 Task: Open Card Shipping and Receiving Review in Board Customer Relationship Management Best Practices to Workspace E-commerce Platforms and add a team member Softage.3@softage.net, a label Orange, a checklist Product Launch, an attachment from Trello, a color Orange and finally, add a card description 'Research and develop new customer service strategy' and a comment 'Given the potential impact of this task on our company brand identity, let us ensure that we approach it with a focus on consistency and alignment.'. Add a start date 'Jan 07, 1900' with a due date 'Jan 14, 1900'
Action: Mouse moved to (88, 267)
Screenshot: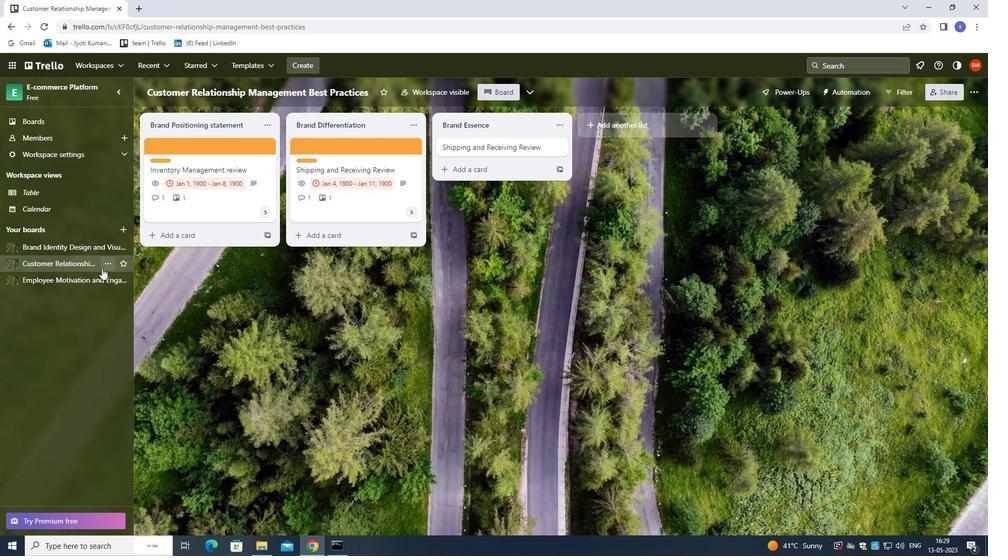 
Action: Mouse pressed left at (88, 267)
Screenshot: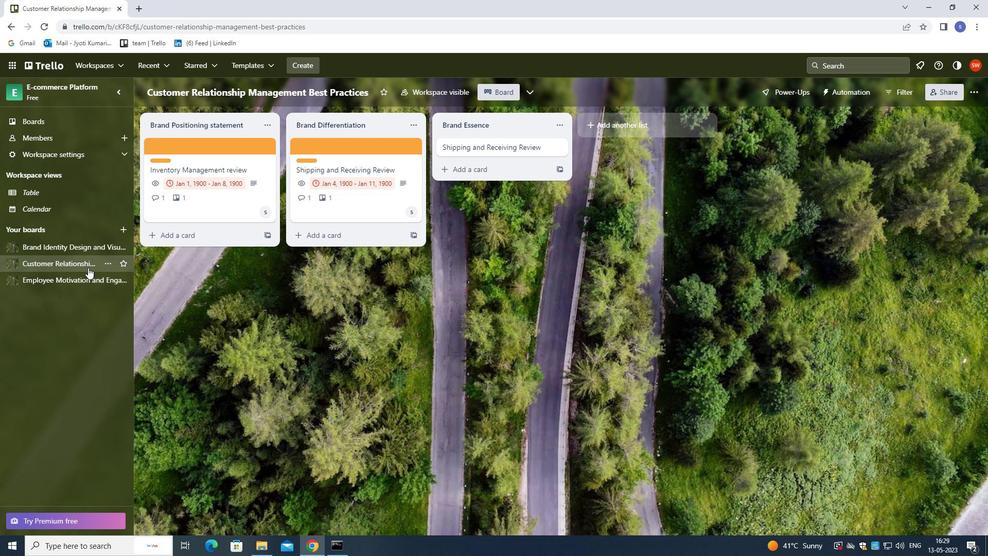 
Action: Mouse moved to (517, 149)
Screenshot: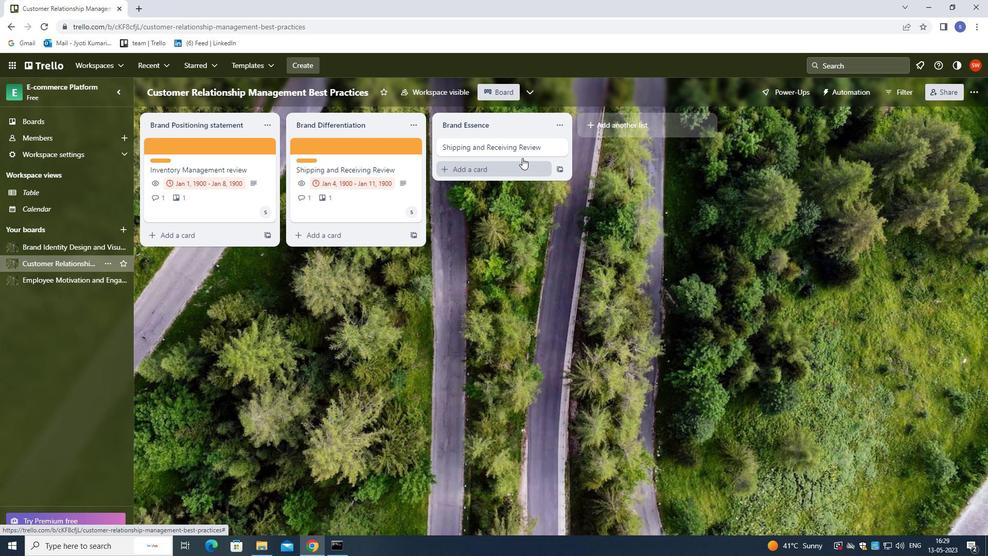 
Action: Mouse pressed left at (517, 149)
Screenshot: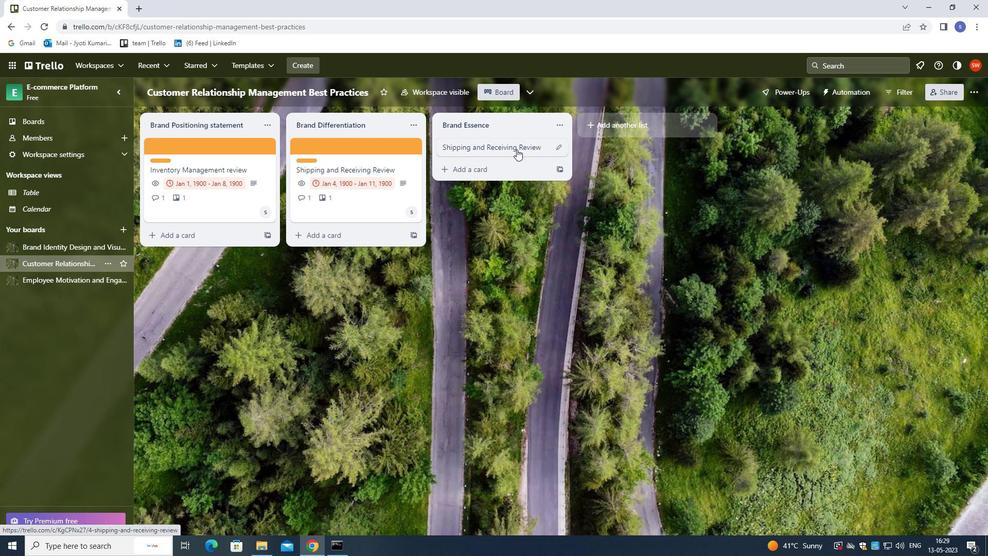 
Action: Mouse moved to (645, 181)
Screenshot: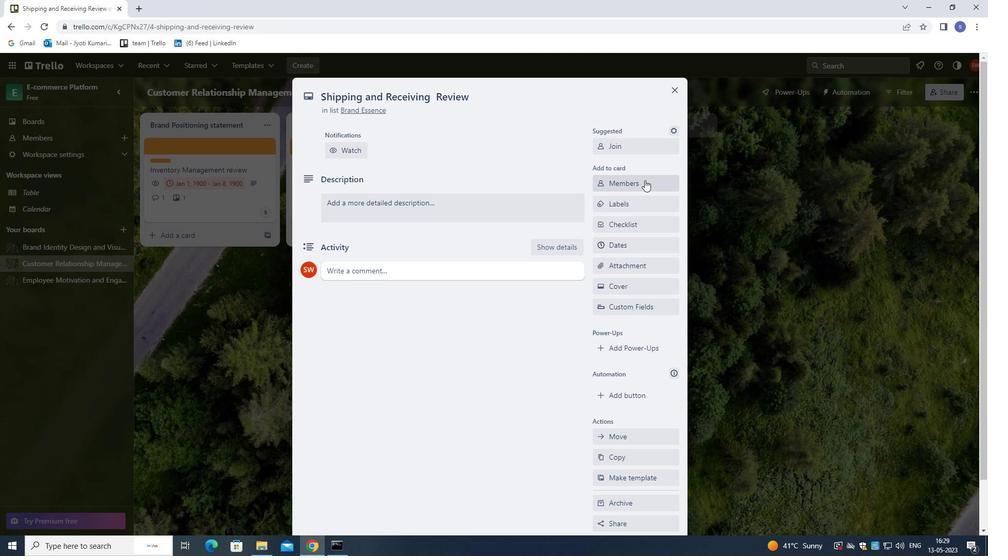 
Action: Mouse pressed left at (645, 181)
Screenshot: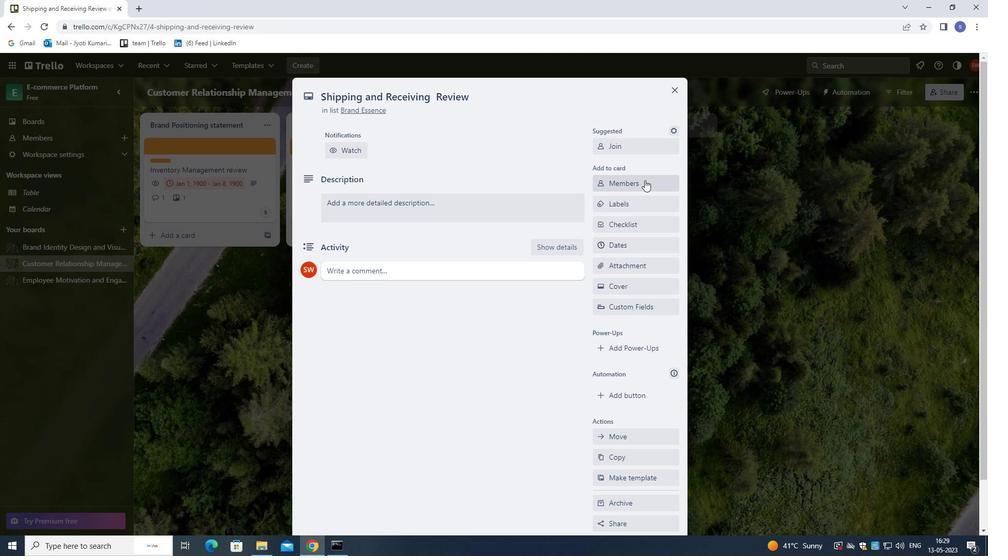 
Action: Mouse moved to (490, 163)
Screenshot: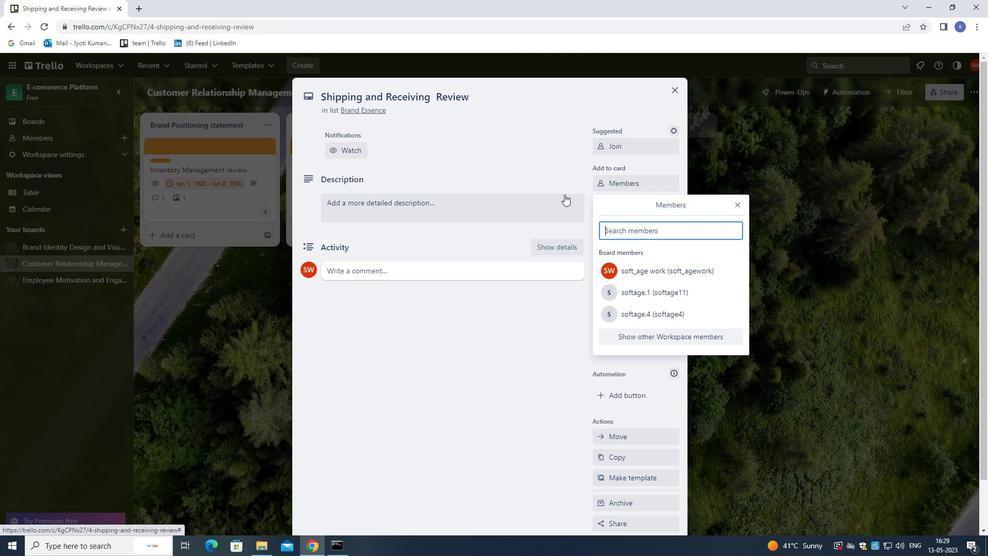 
Action: Key pressed softage3<Key.backspace>.3<Key.shift>@SOFTAGE.NET
Screenshot: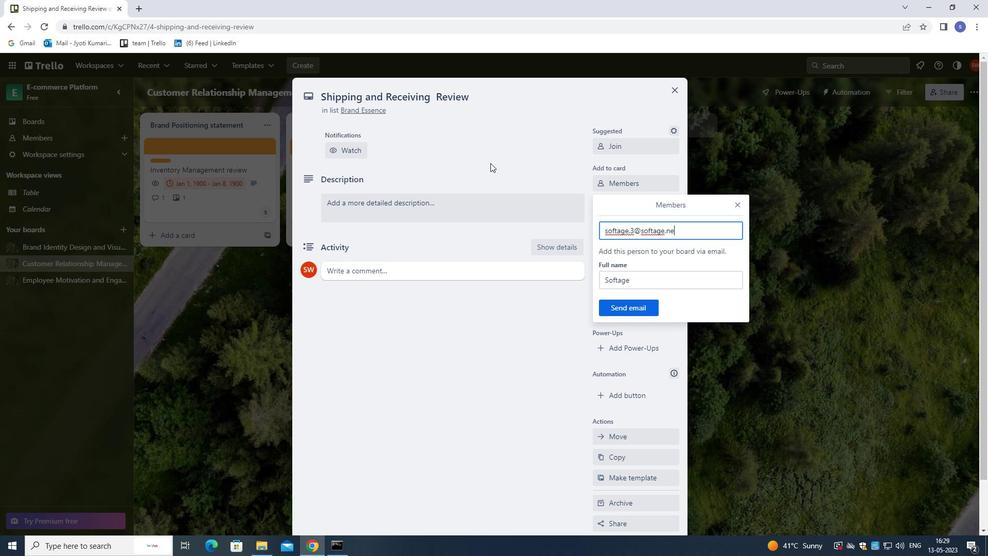 
Action: Mouse moved to (621, 306)
Screenshot: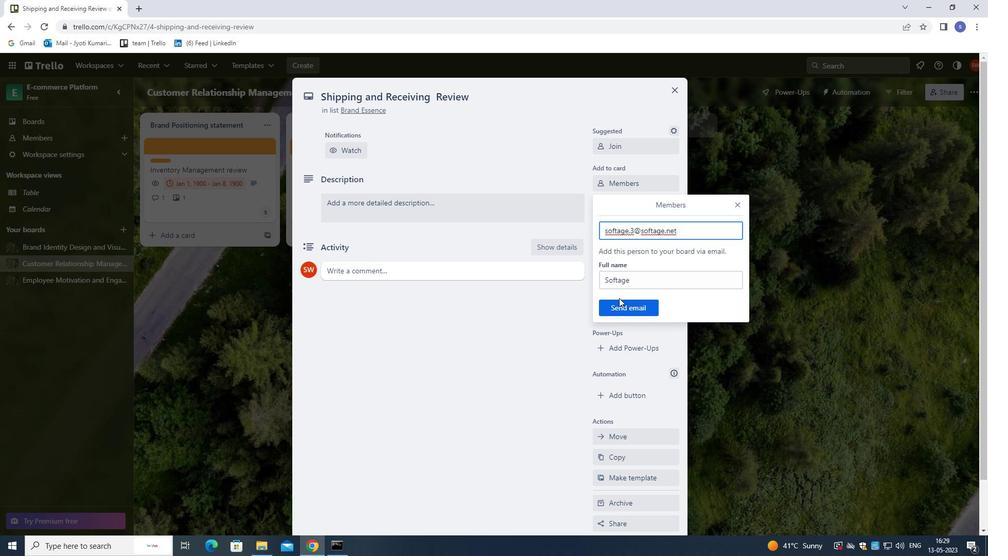 
Action: Mouse pressed left at (621, 306)
Screenshot: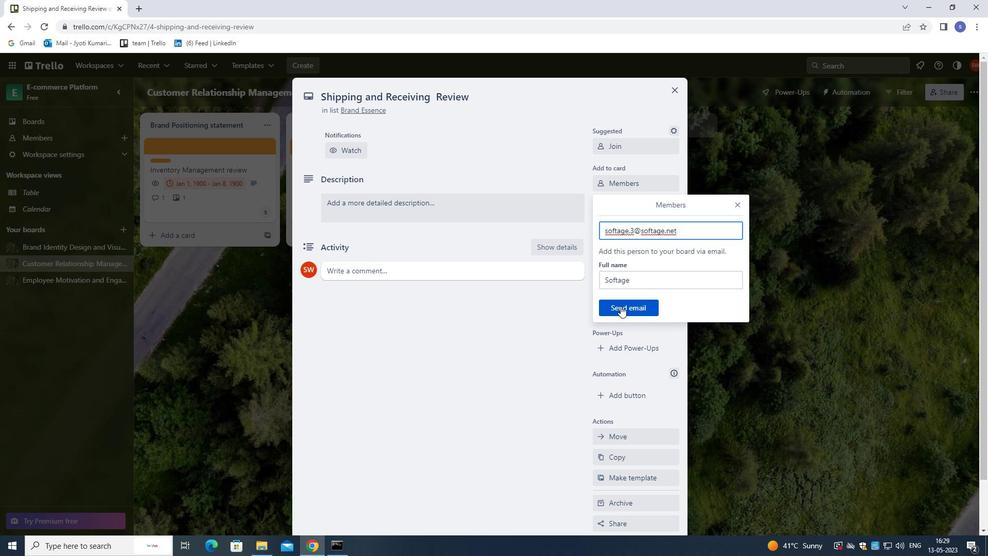 
Action: Mouse moved to (624, 204)
Screenshot: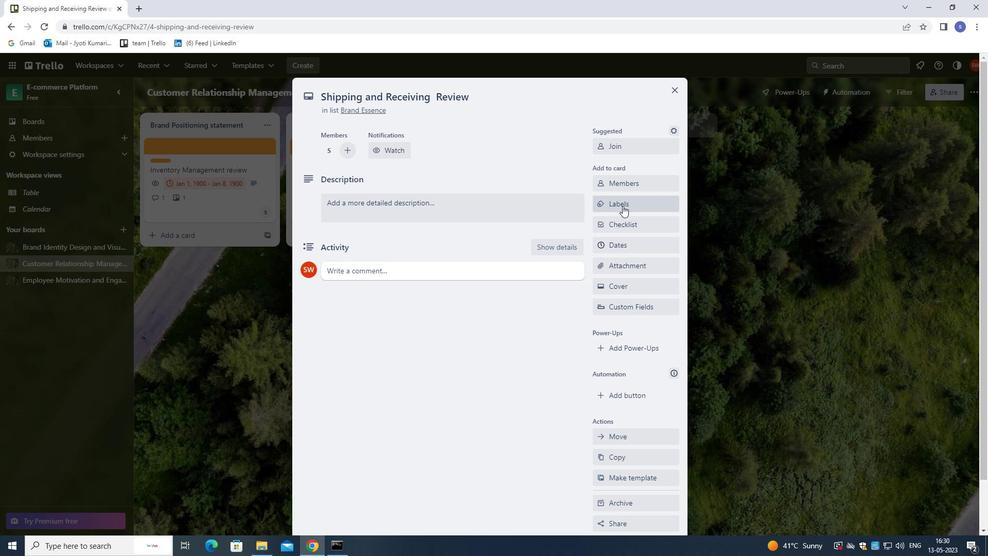 
Action: Mouse pressed left at (624, 204)
Screenshot: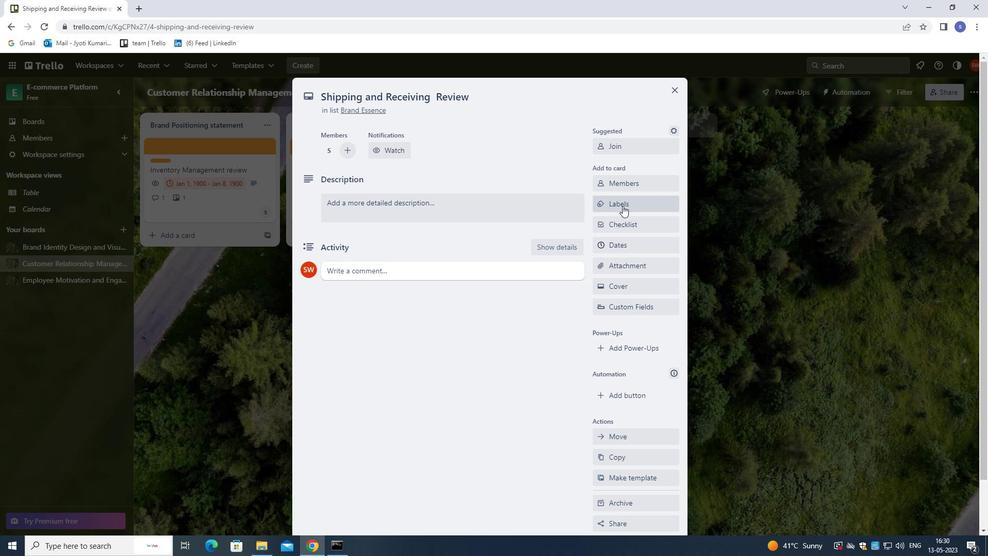 
Action: Mouse moved to (624, 203)
Screenshot: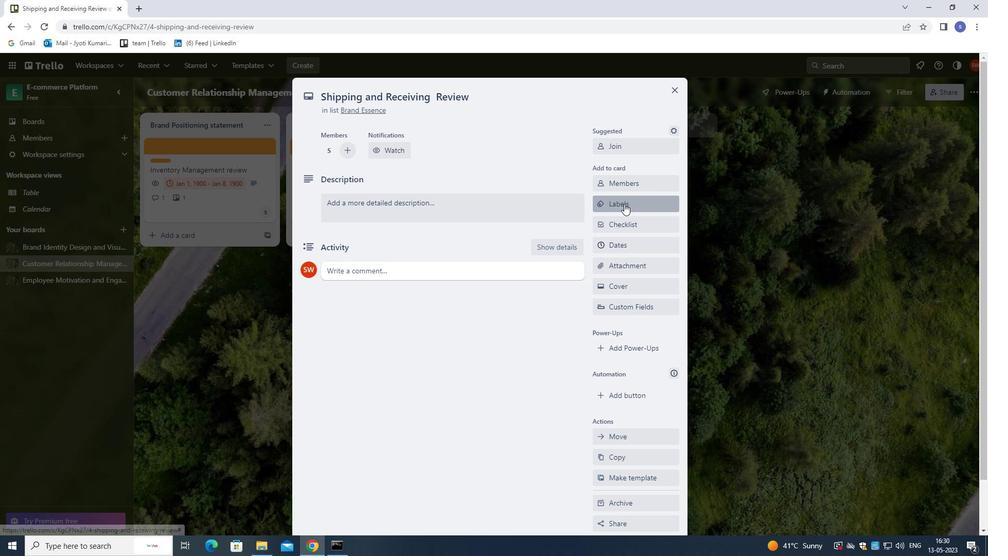 
Action: Key pressed Y
Screenshot: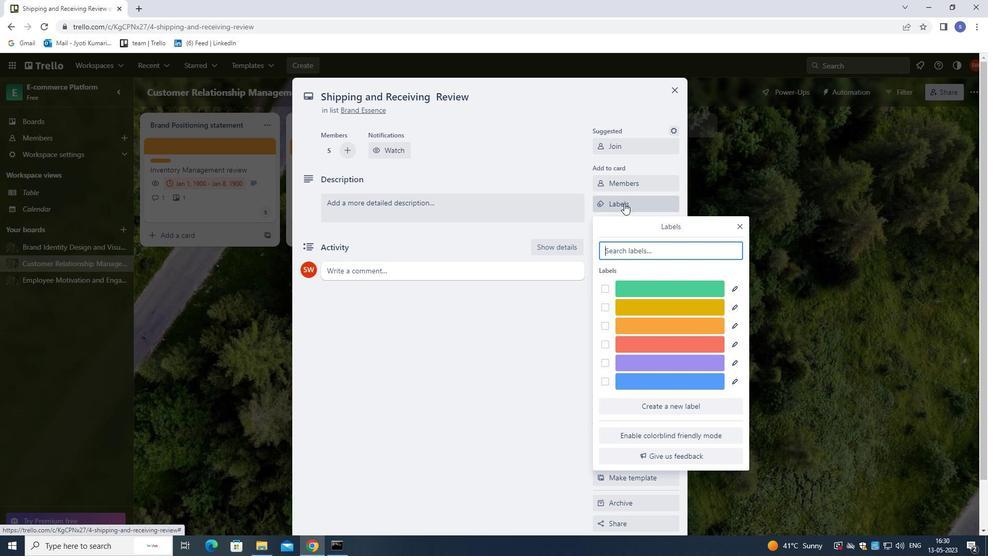 
Action: Mouse moved to (642, 288)
Screenshot: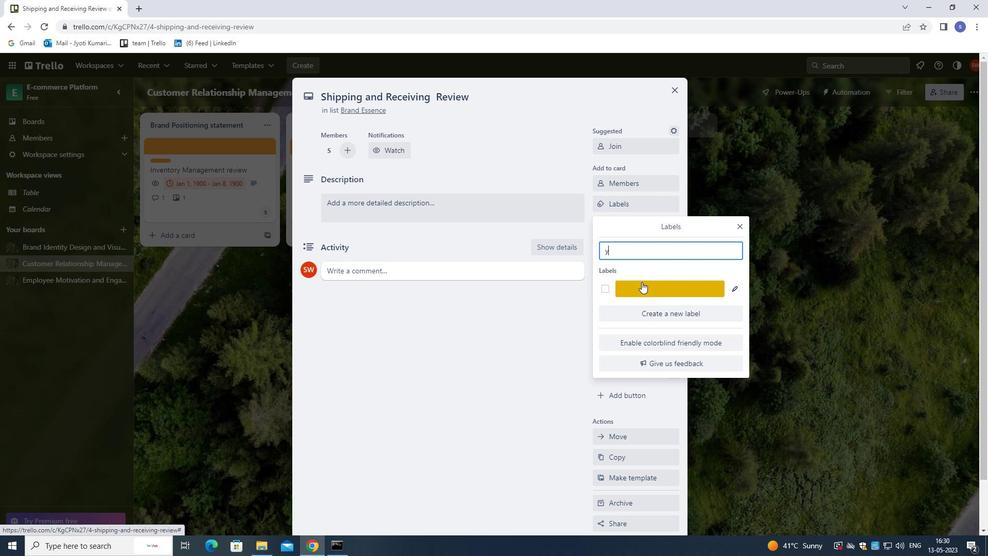 
Action: Mouse pressed left at (642, 288)
Screenshot: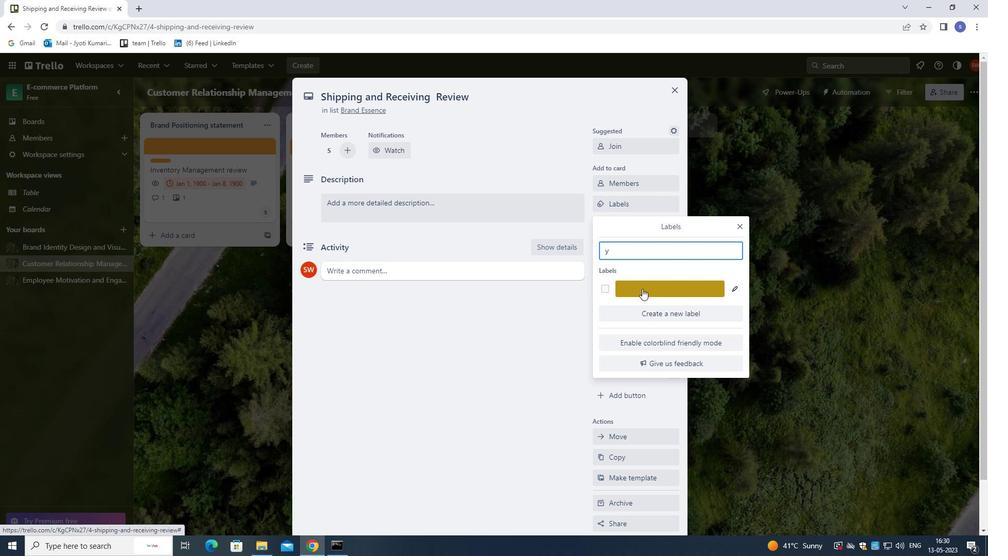 
Action: Mouse moved to (738, 226)
Screenshot: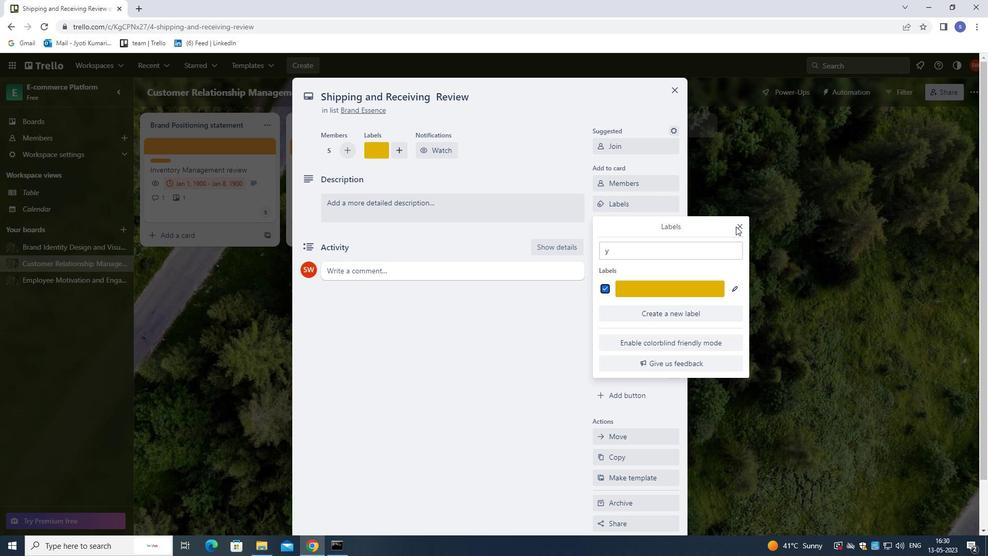 
Action: Mouse pressed left at (738, 226)
Screenshot: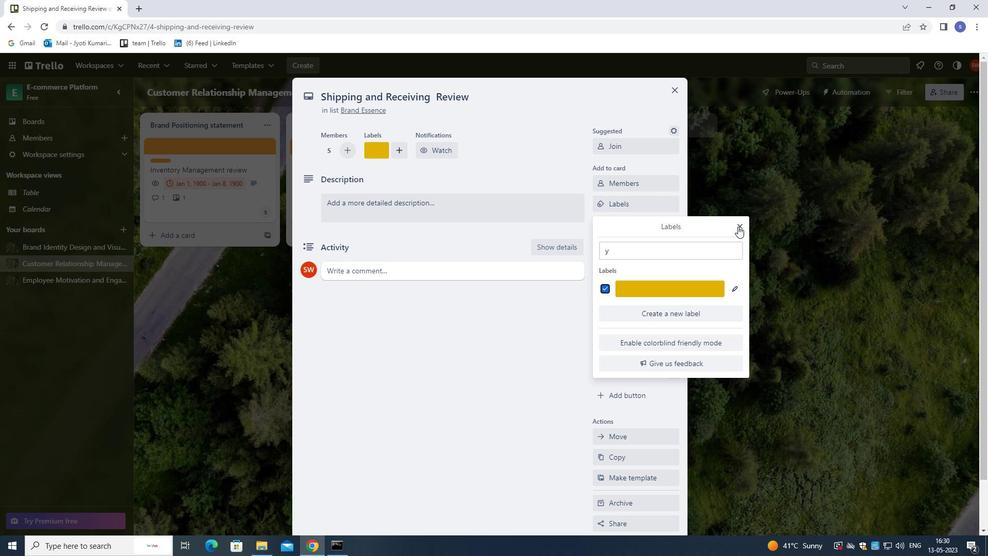 
Action: Mouse moved to (647, 226)
Screenshot: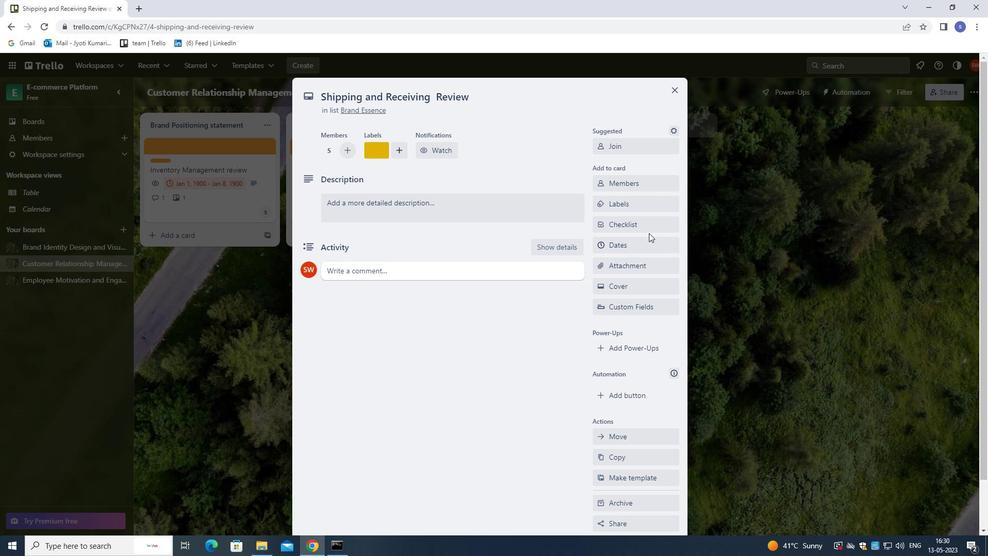
Action: Mouse pressed left at (647, 226)
Screenshot: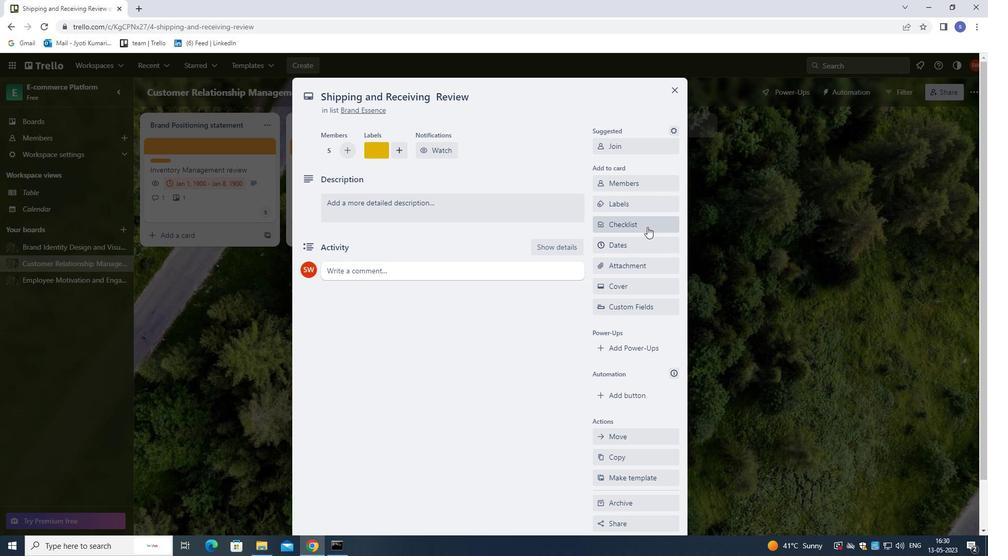 
Action: Mouse moved to (589, 207)
Screenshot: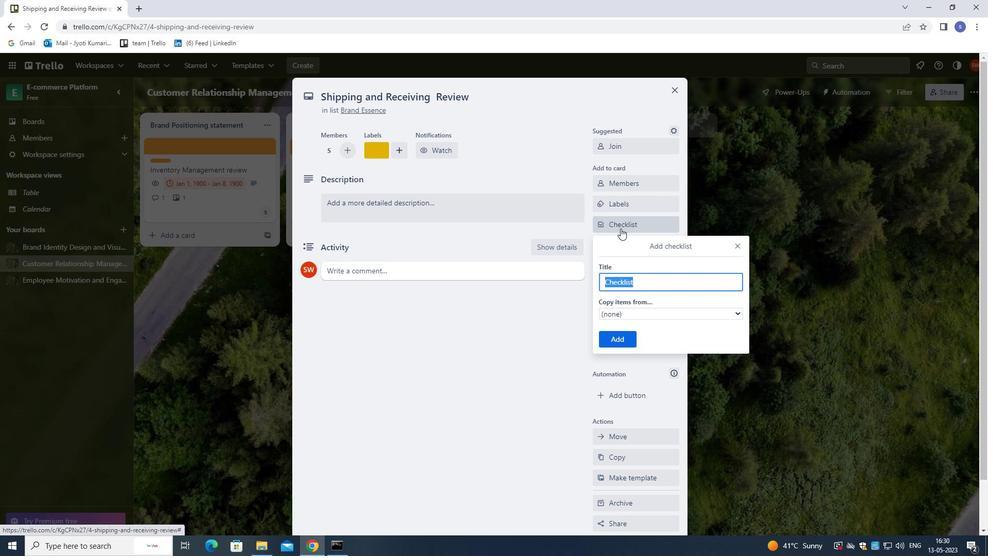 
Action: Key pressed <Key.shift><Key.shift><Key.shift><Key.shift><Key.shift><Key.shift><Key.shift>PRODUCT<Key.space><Key.shift>LAUNCH
Screenshot: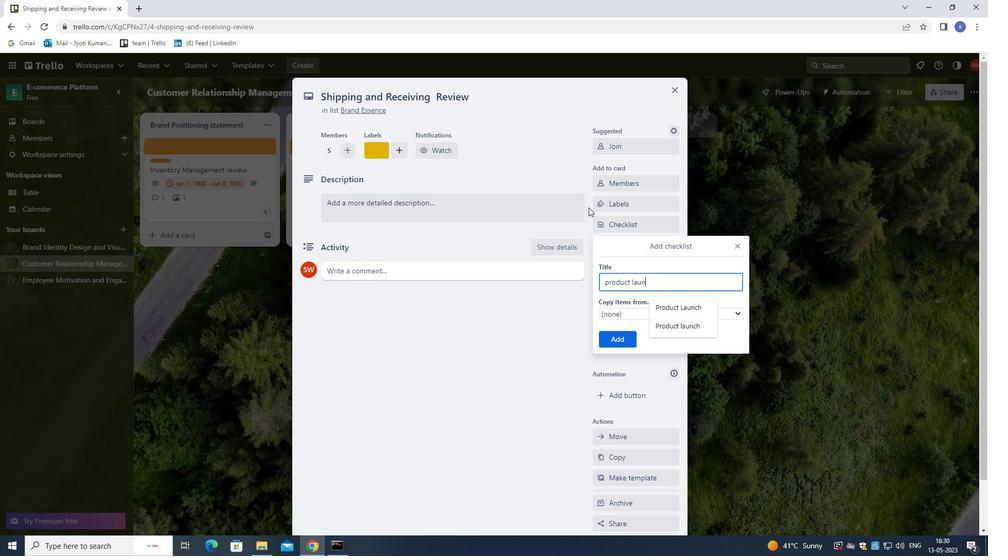 
Action: Mouse moved to (615, 340)
Screenshot: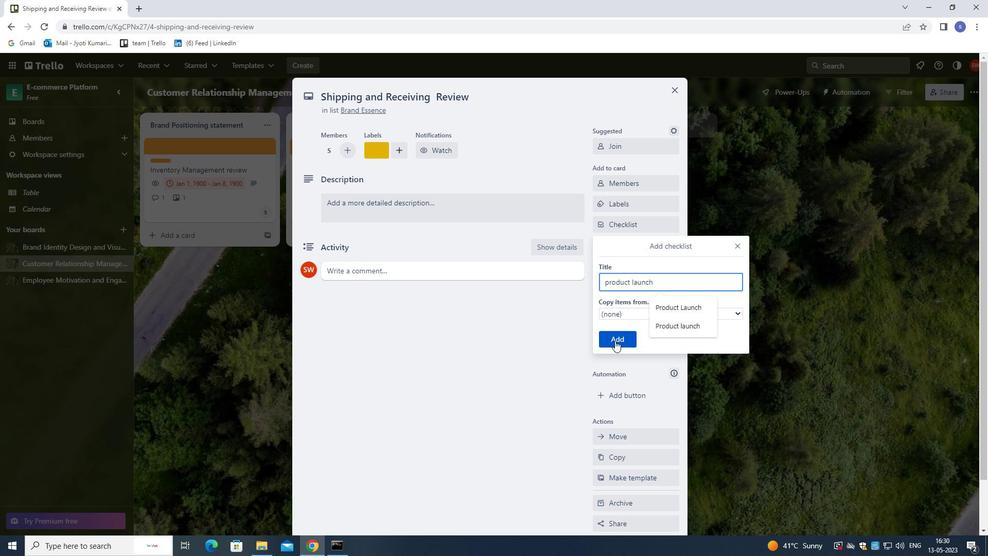 
Action: Mouse pressed left at (615, 340)
Screenshot: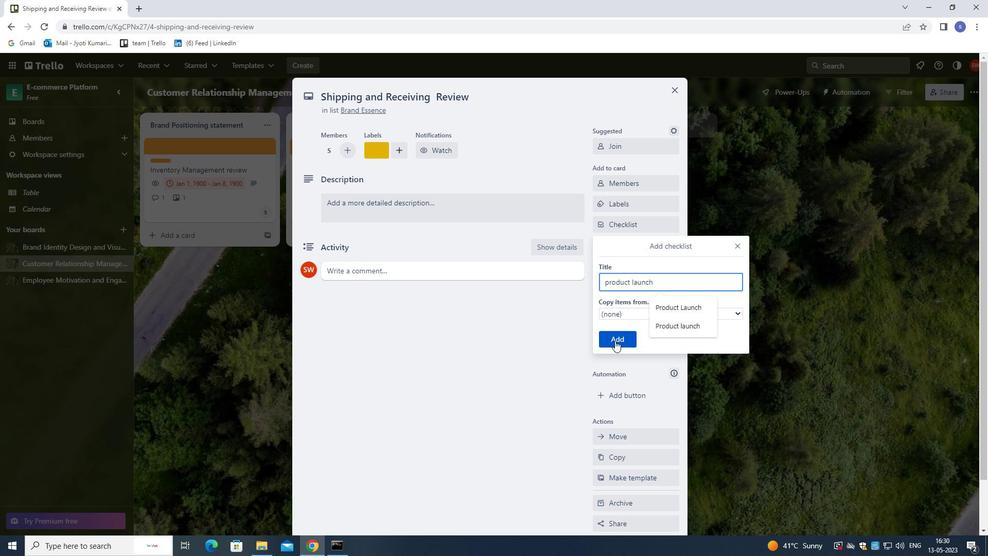 
Action: Mouse moved to (627, 246)
Screenshot: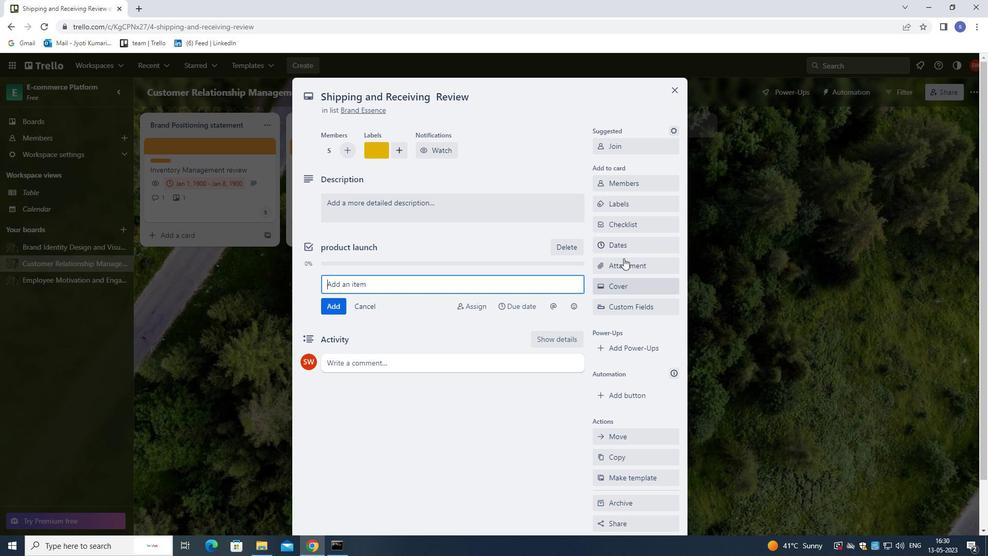 
Action: Mouse pressed left at (627, 246)
Screenshot: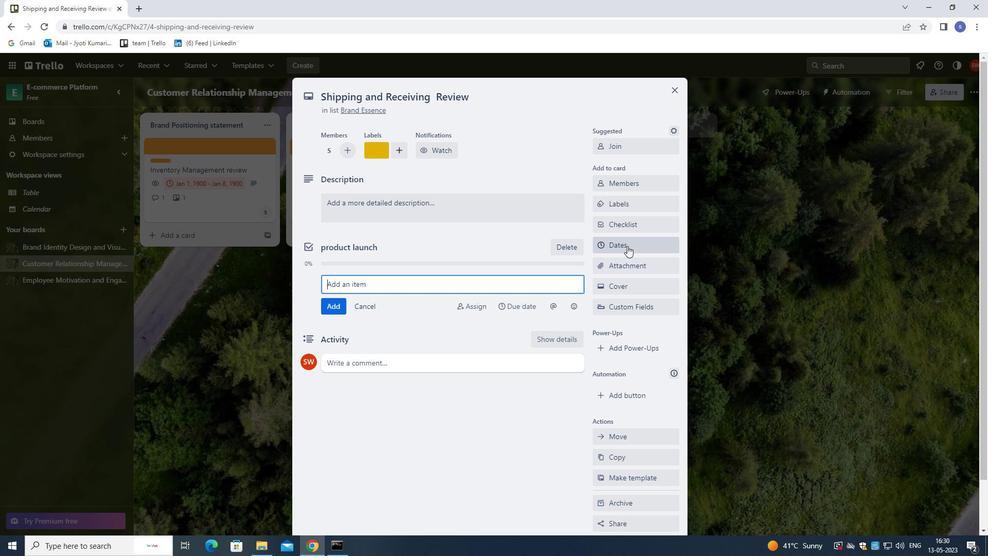 
Action: Mouse moved to (605, 279)
Screenshot: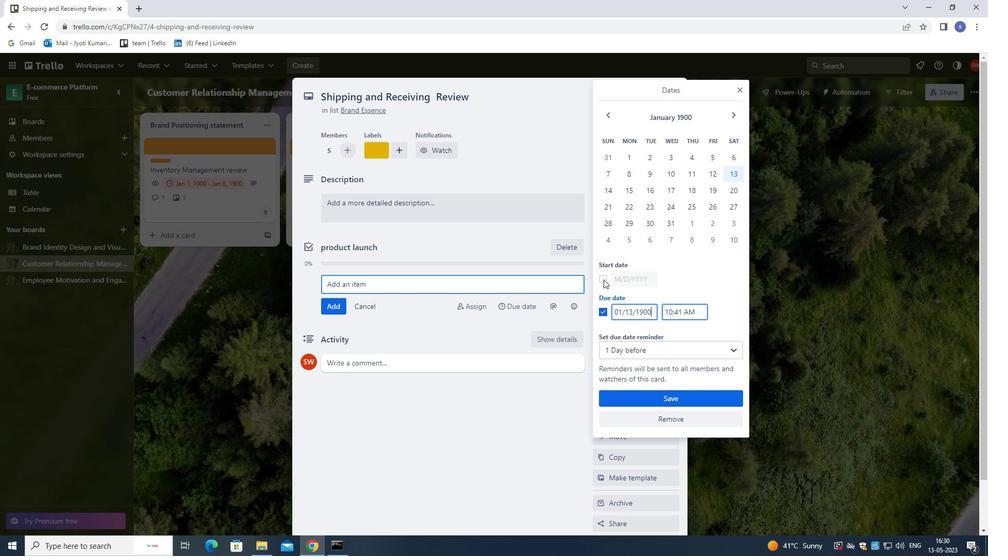 
Action: Mouse pressed left at (605, 279)
Screenshot: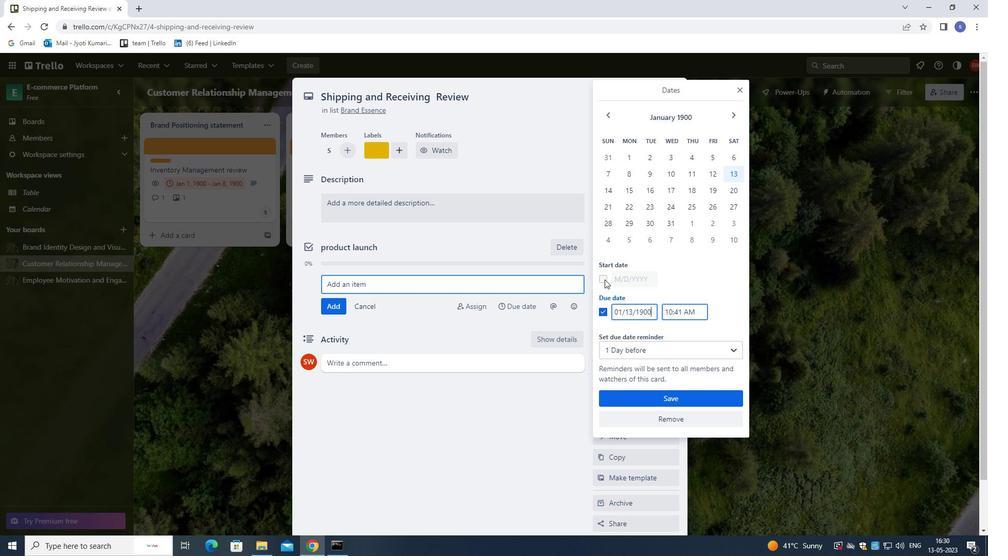 
Action: Mouse moved to (626, 279)
Screenshot: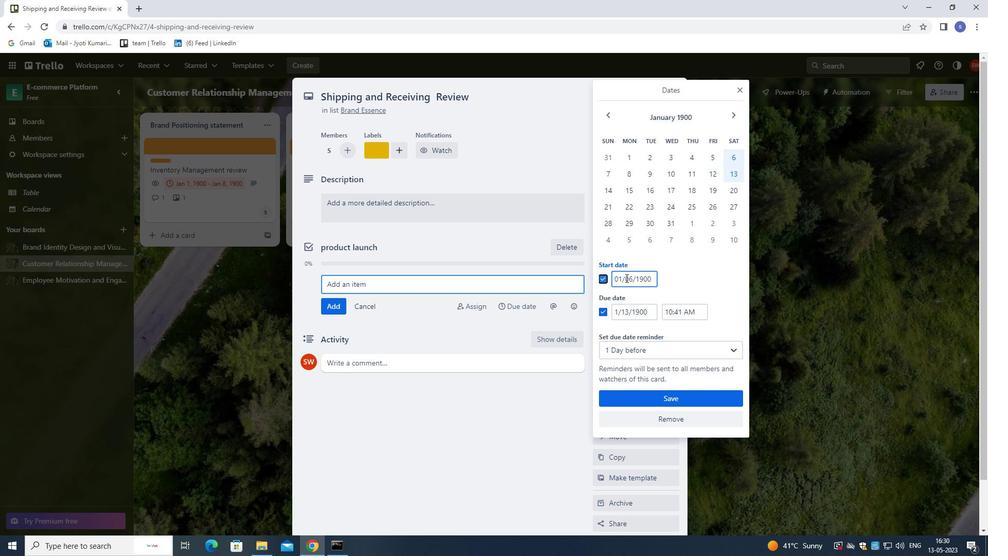 
Action: Mouse pressed left at (626, 279)
Screenshot: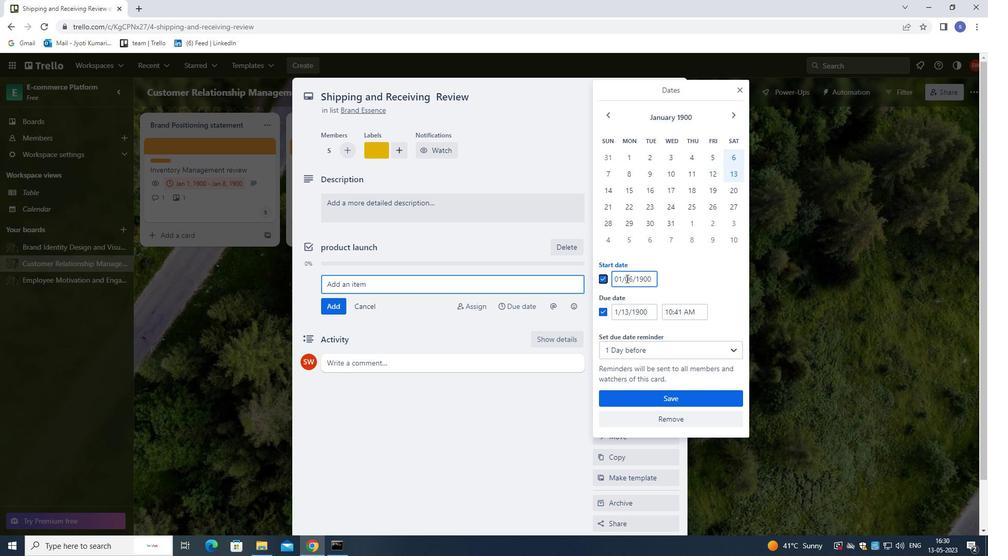 
Action: Mouse moved to (638, 295)
Screenshot: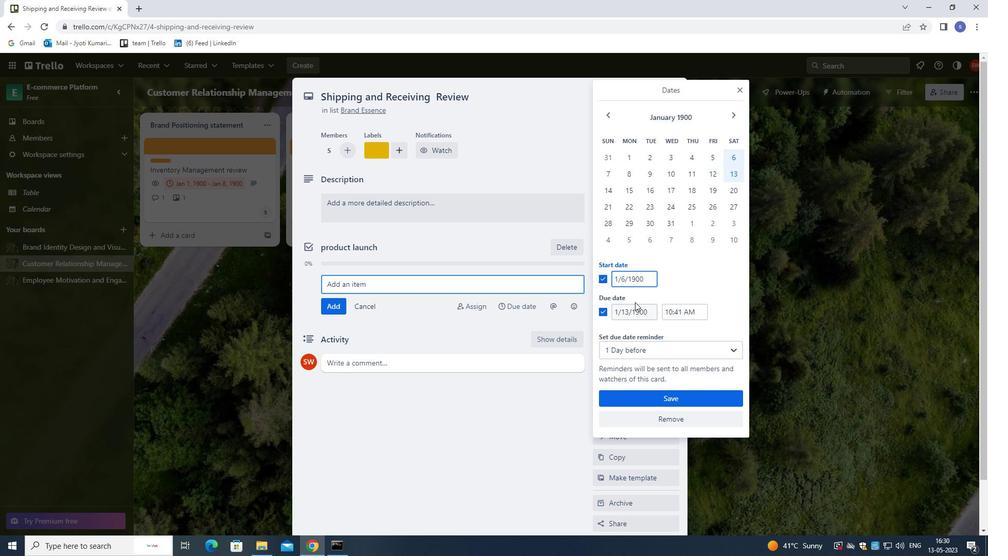 
Action: Key pressed <Key.backspace>
Screenshot: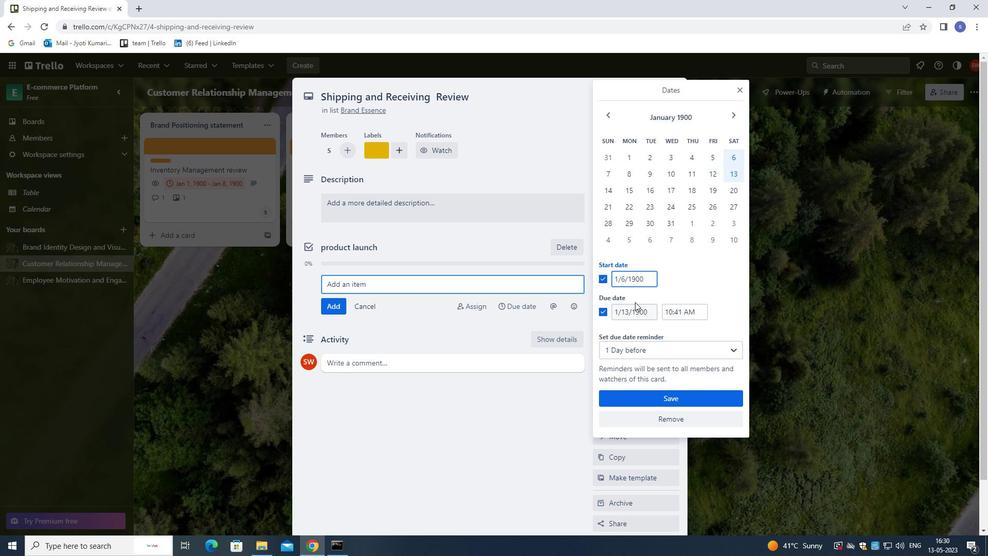 
Action: Mouse moved to (639, 294)
Screenshot: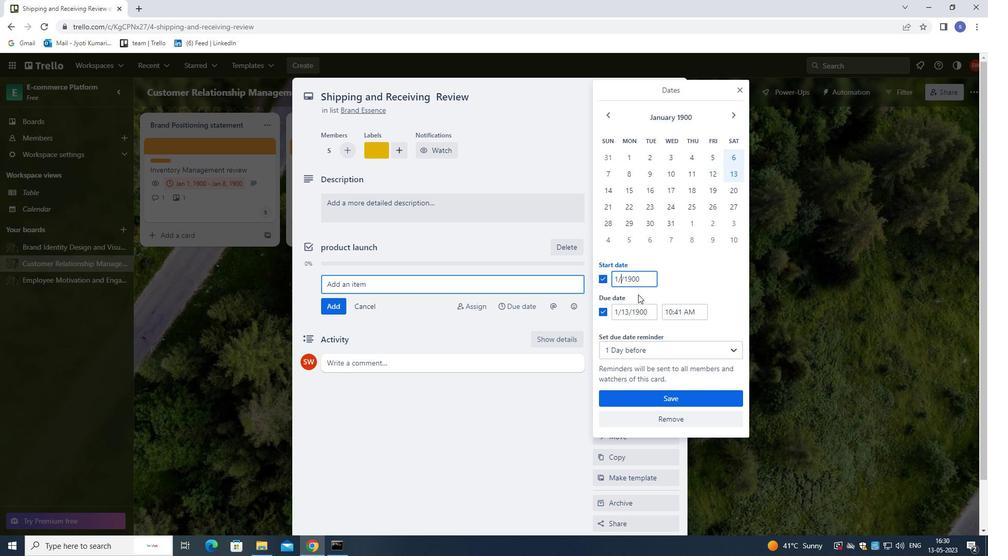 
Action: Key pressed 7
Screenshot: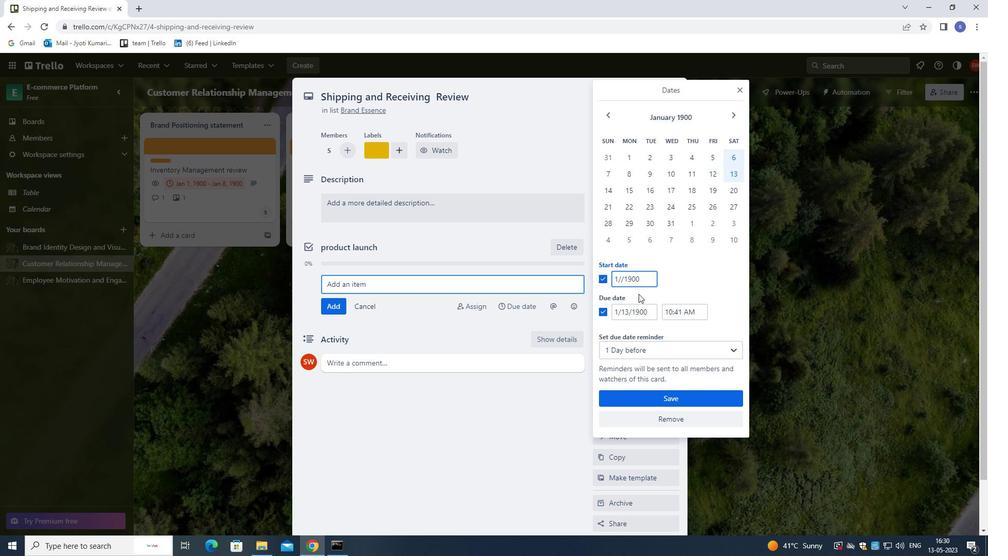 
Action: Mouse moved to (627, 312)
Screenshot: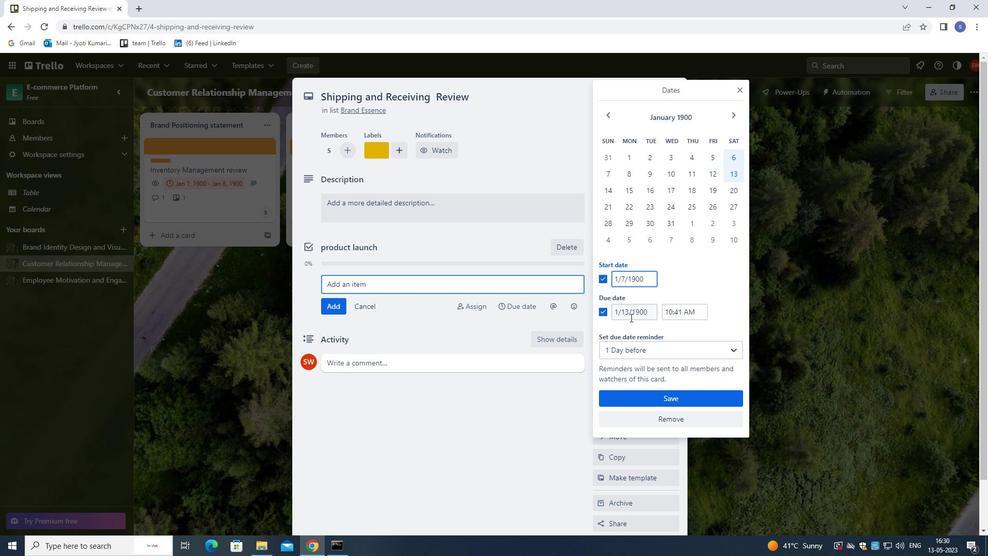 
Action: Mouse pressed left at (627, 312)
Screenshot: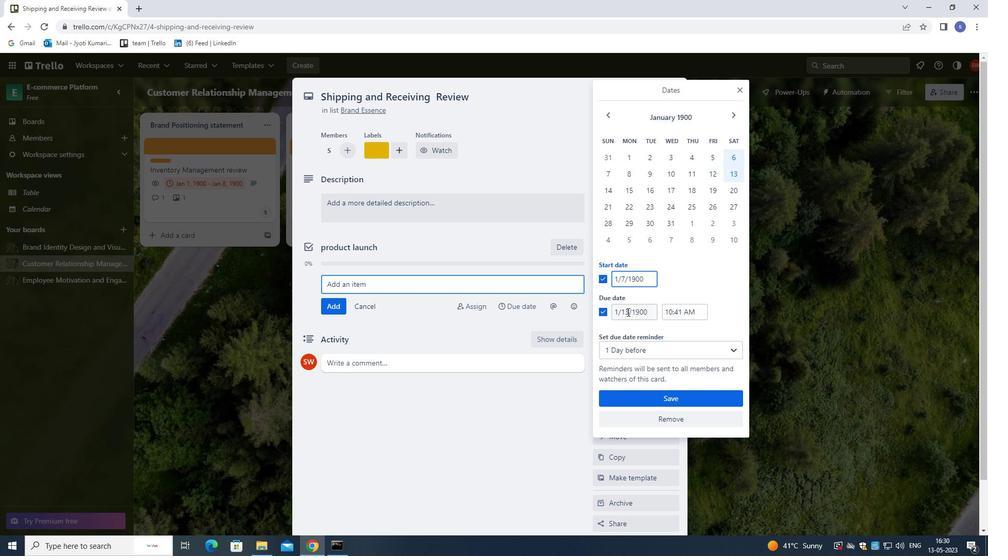 
Action: Mouse moved to (630, 324)
Screenshot: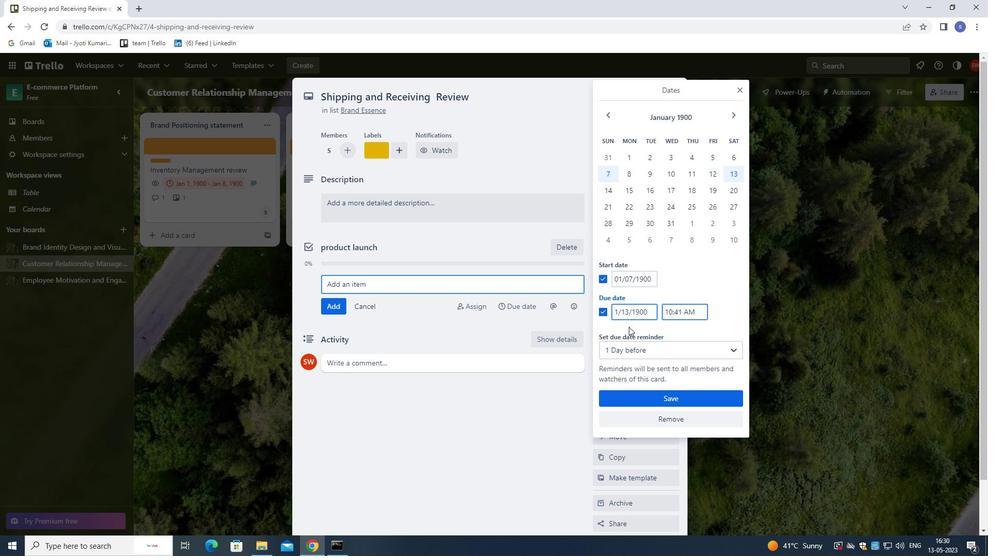 
Action: Key pressed <Key.backspace>
Screenshot: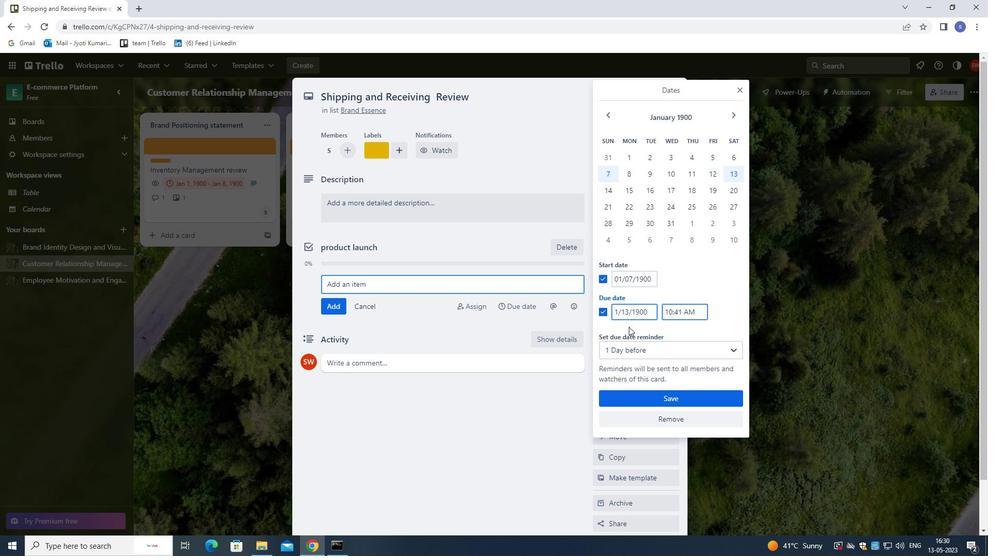 
Action: Mouse moved to (630, 322)
Screenshot: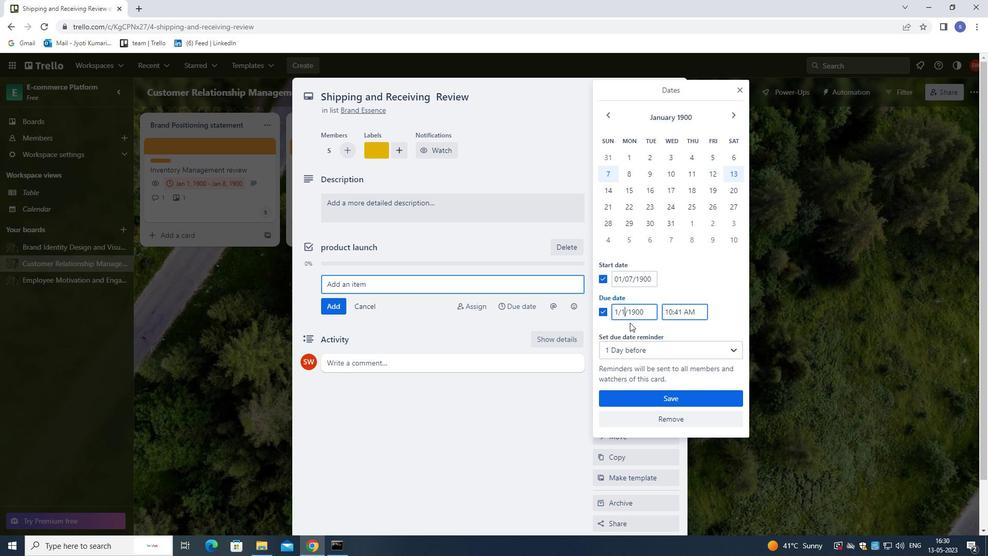 
Action: Key pressed 4
Screenshot: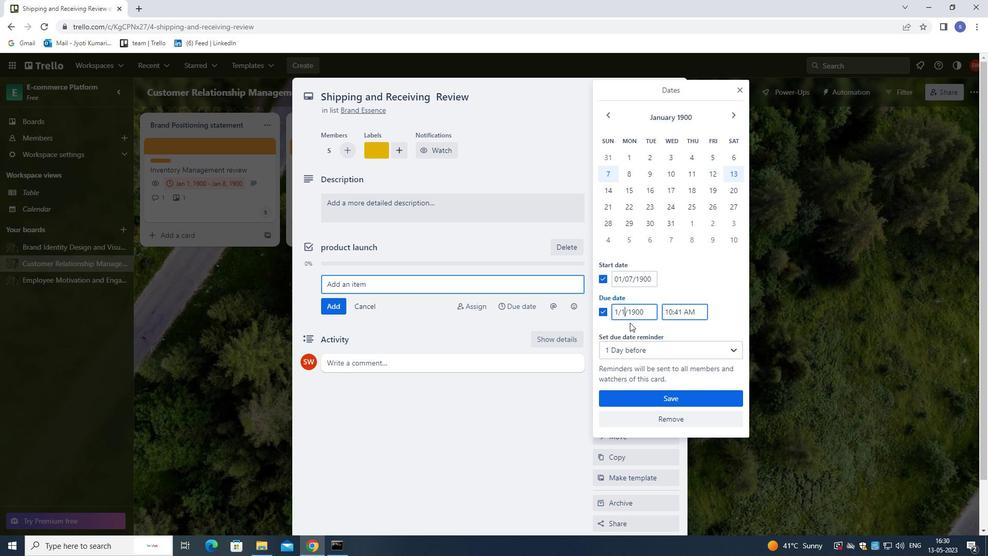 
Action: Mouse moved to (645, 392)
Screenshot: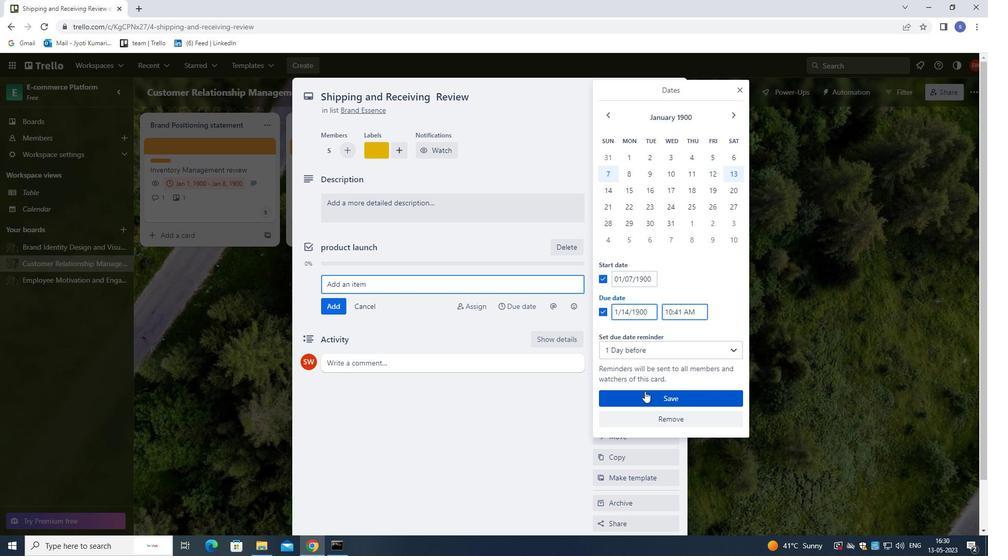 
Action: Mouse pressed left at (645, 392)
Screenshot: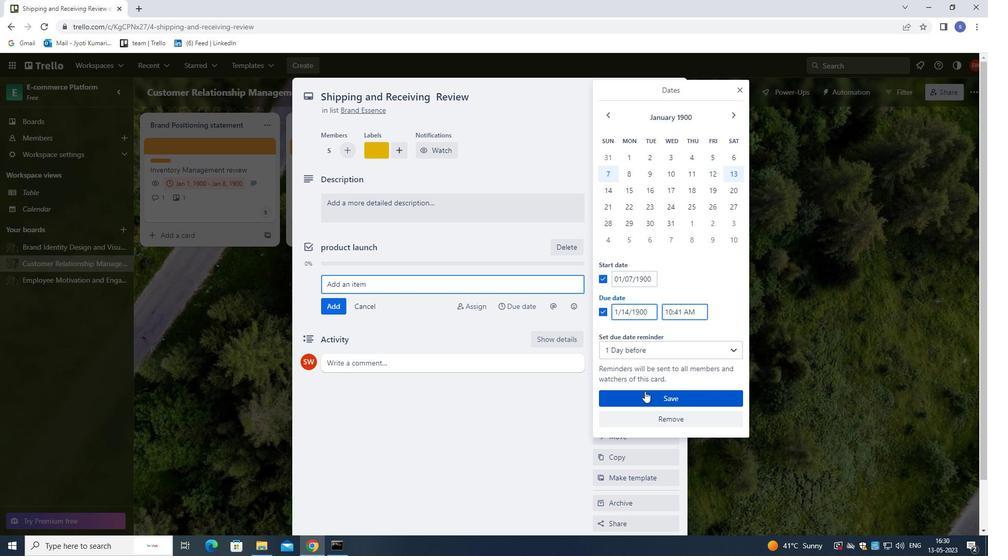 
Action: Mouse moved to (633, 268)
Screenshot: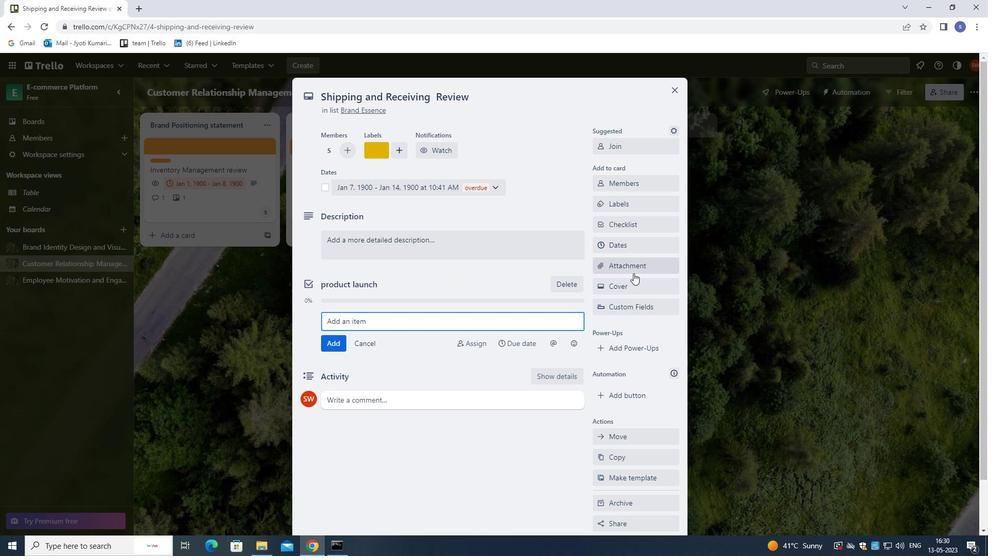 
Action: Mouse pressed left at (633, 268)
Screenshot: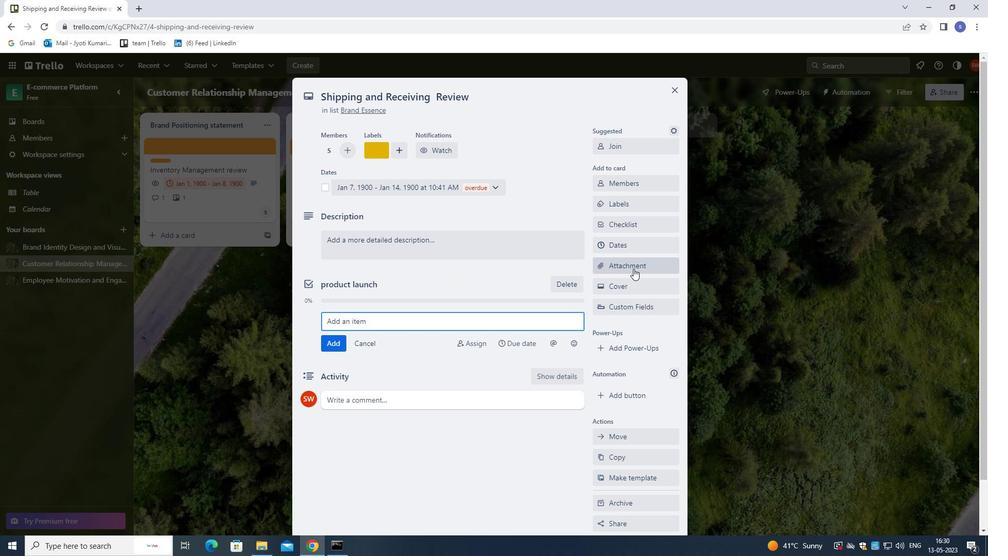
Action: Mouse moved to (631, 321)
Screenshot: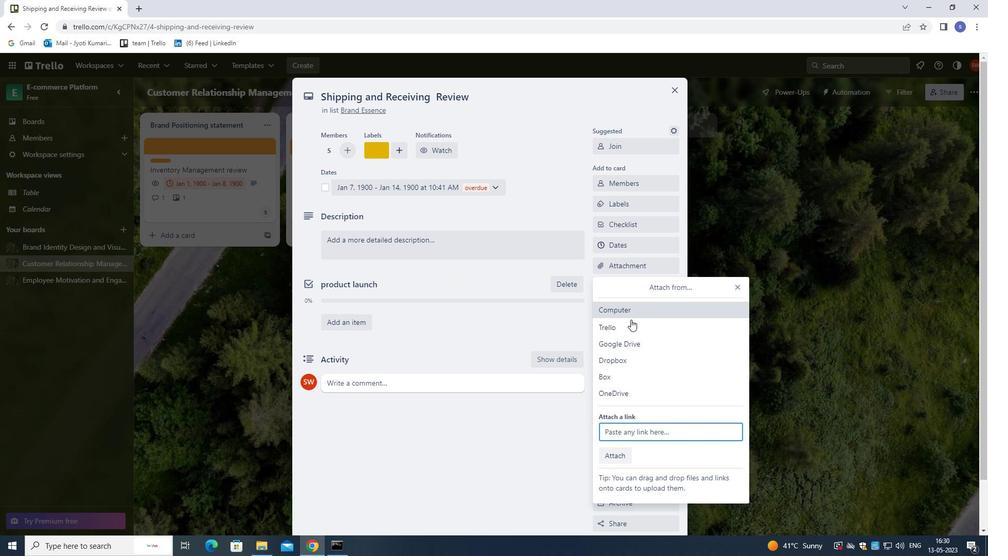 
Action: Mouse pressed left at (631, 321)
Screenshot: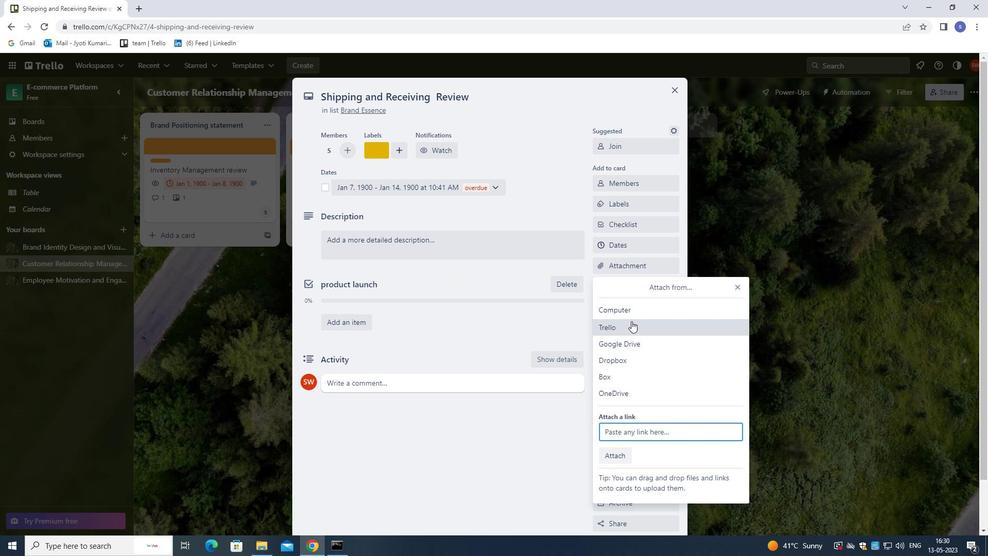 
Action: Mouse moved to (631, 316)
Screenshot: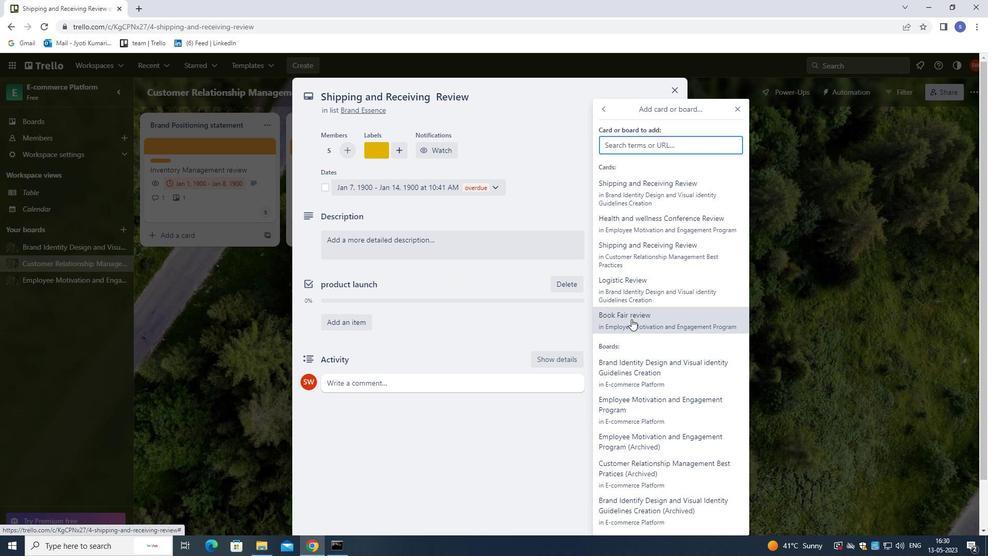 
Action: Mouse pressed left at (631, 316)
Screenshot: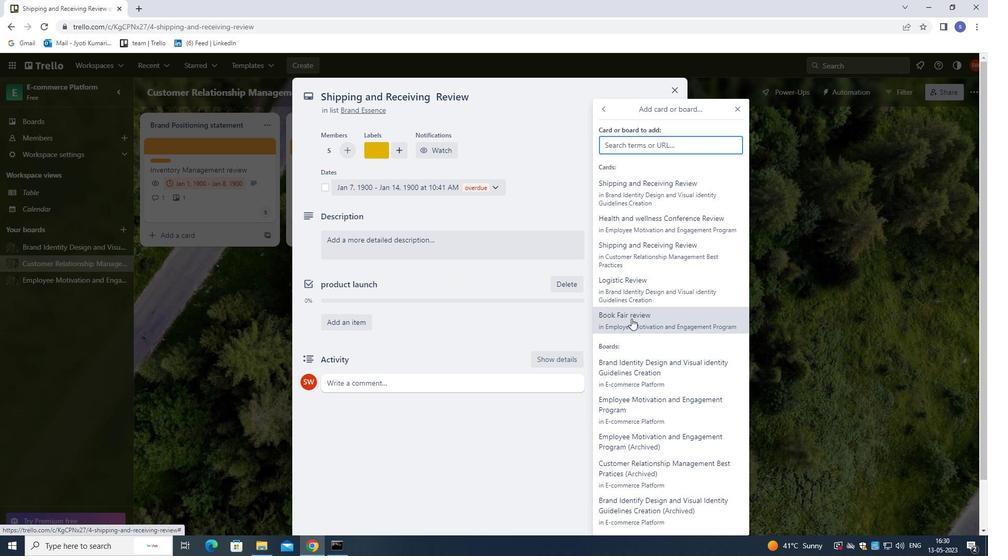 
Action: Mouse moved to (615, 289)
Screenshot: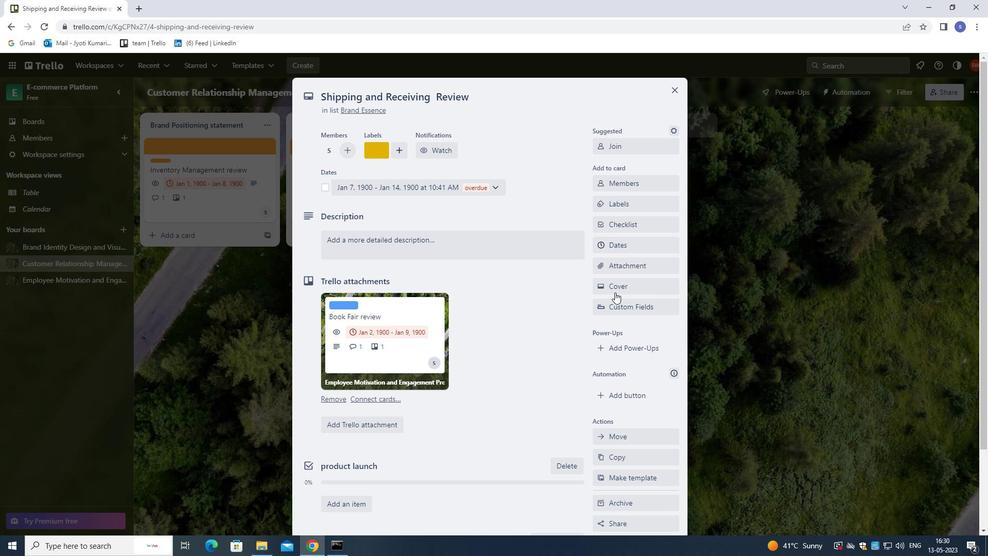 
Action: Mouse pressed left at (615, 289)
Screenshot: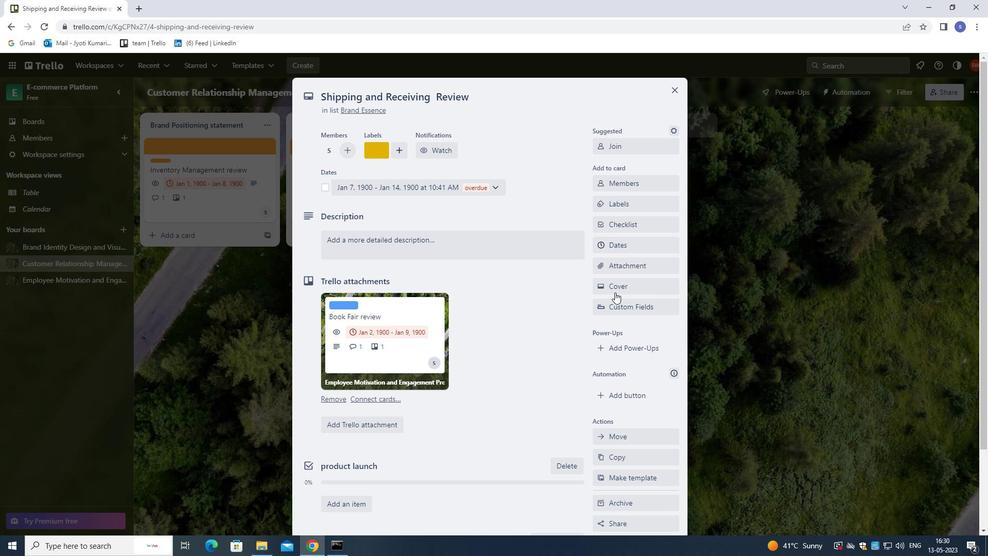 
Action: Mouse moved to (650, 328)
Screenshot: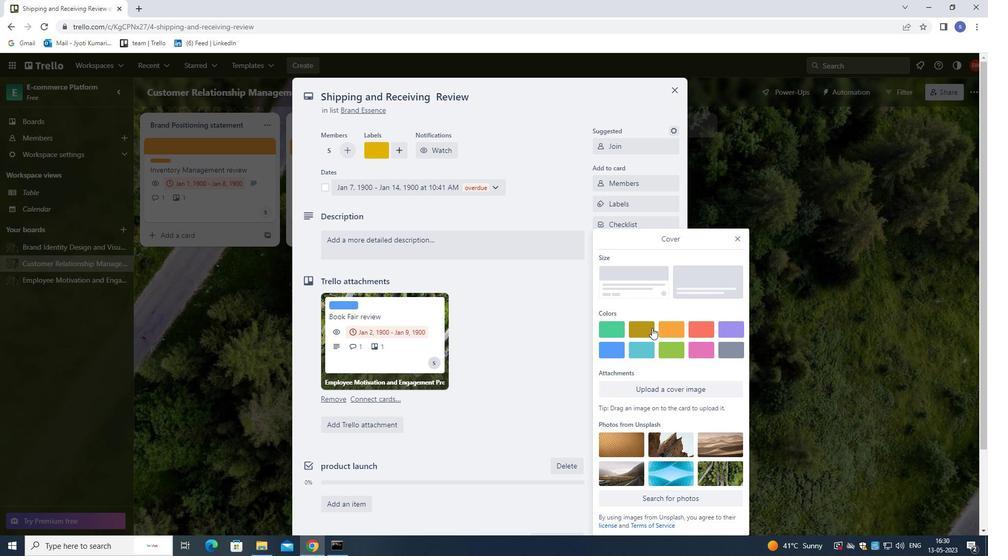 
Action: Mouse pressed left at (650, 328)
Screenshot: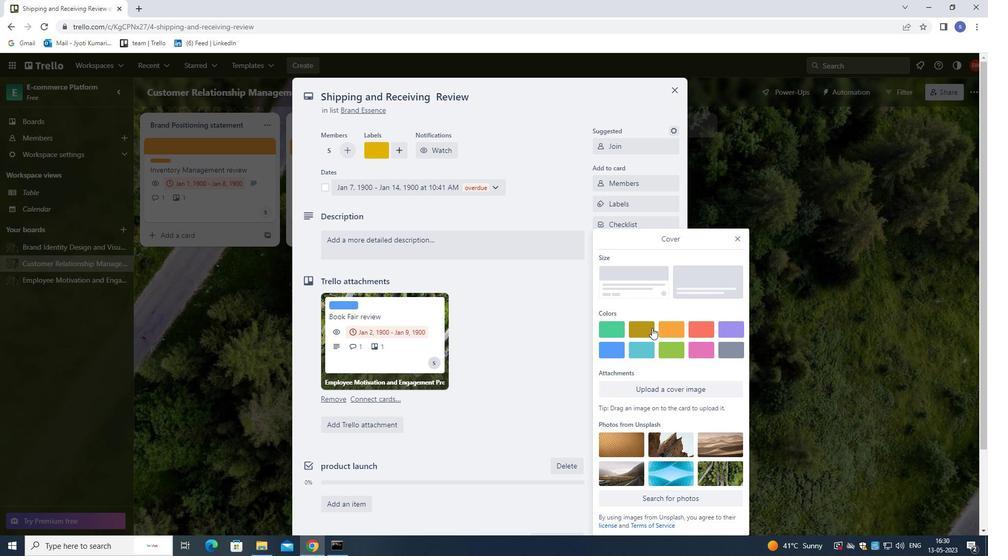 
Action: Mouse moved to (737, 218)
Screenshot: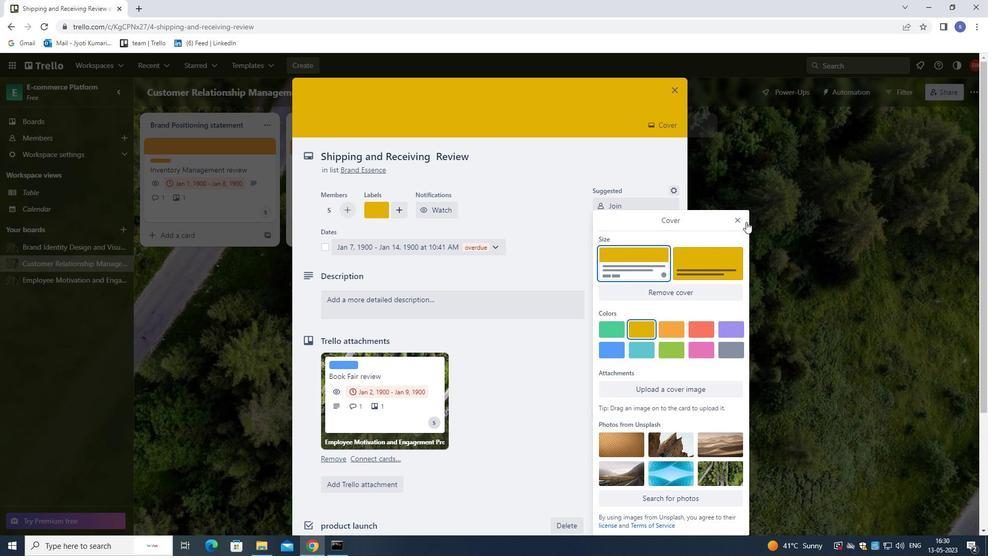 
Action: Mouse pressed left at (737, 218)
Screenshot: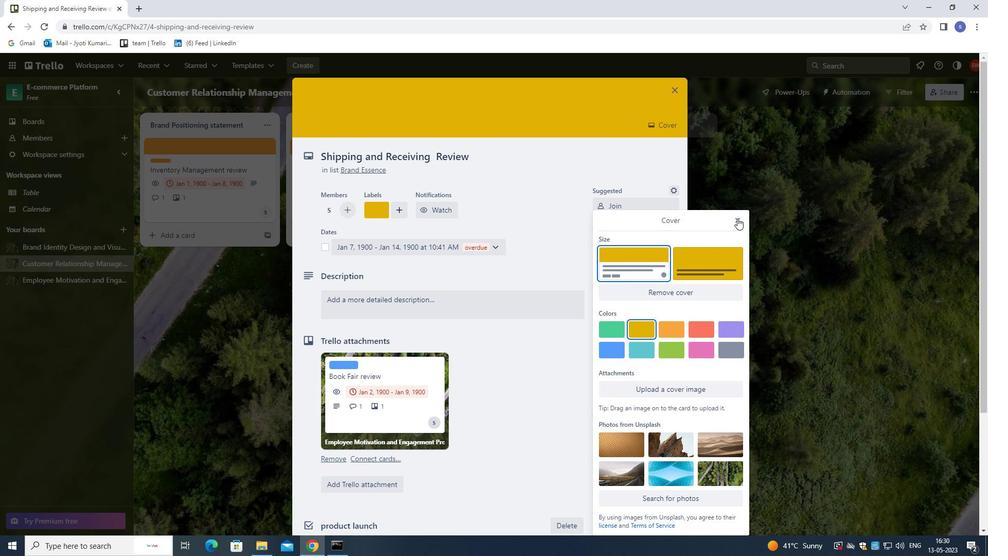 
Action: Mouse moved to (541, 298)
Screenshot: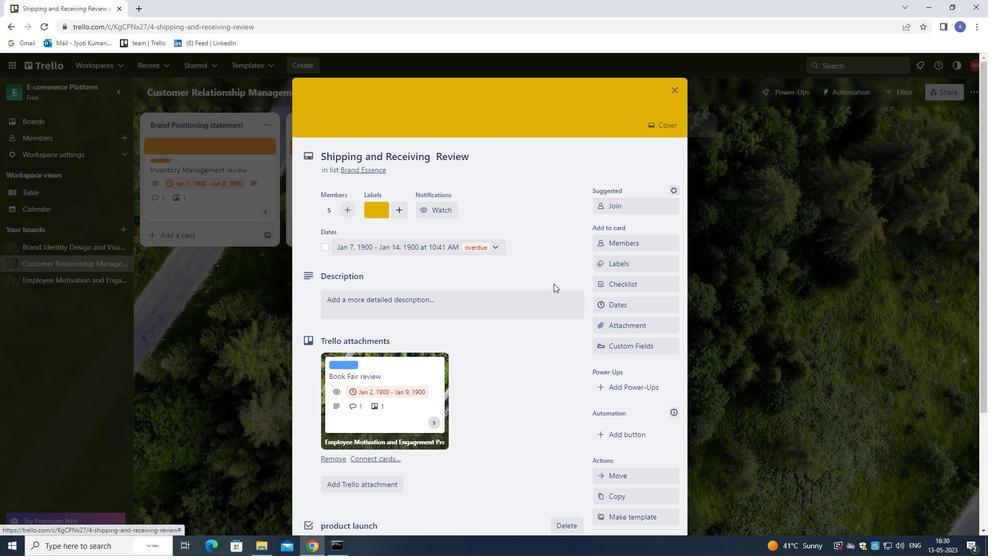 
Action: Mouse pressed left at (541, 298)
Screenshot: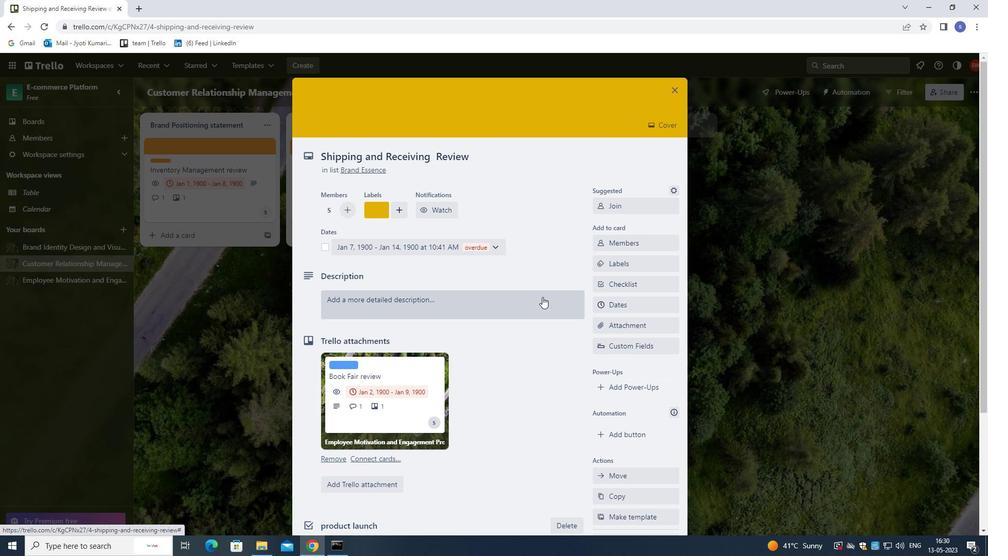 
Action: Mouse moved to (509, 167)
Screenshot: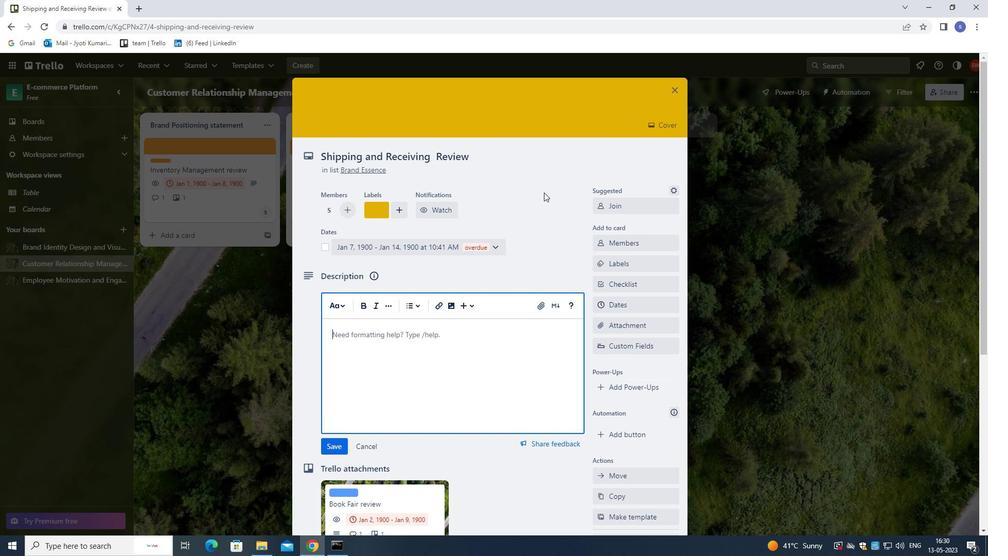 
Action: Key pressed <Key.shift><Key.shift><Key.shift><Key.shift><Key.shift><Key.shift><Key.shift><Key.shift><Key.shift><Key.shift>RESEARCH<Key.space>AND<Key.space>DEVELOP<Key.space>NEW<Key.space>CUSTOMER<Key.space>SERVICE<Key.space>STRATEGY.
Screenshot: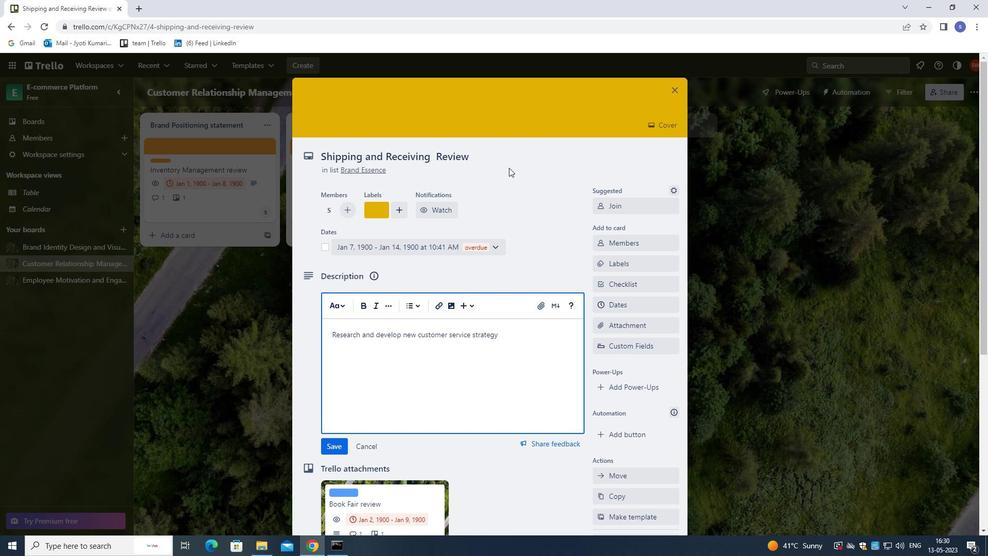 
Action: Mouse moved to (504, 163)
Screenshot: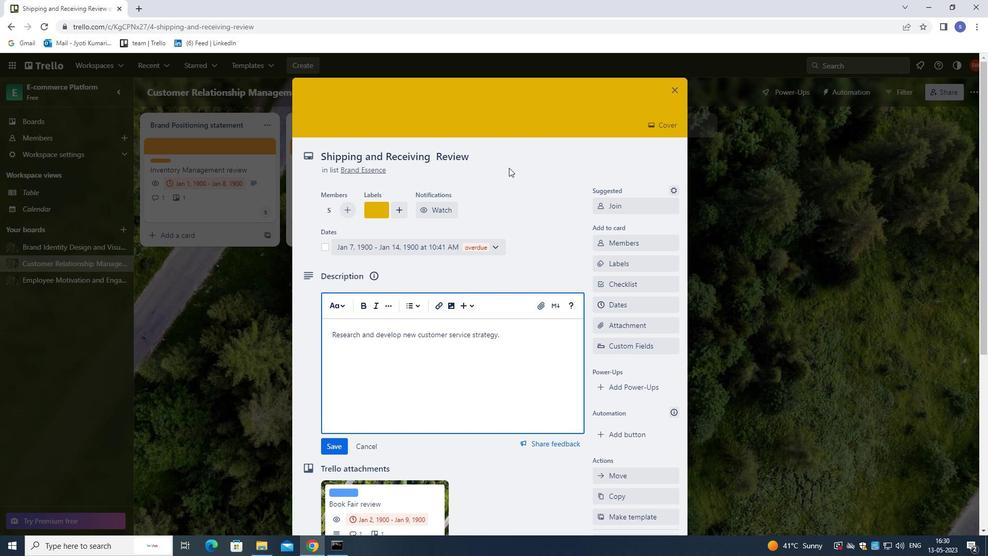 
Action: Mouse scrolled (504, 163) with delta (0, 0)
Screenshot: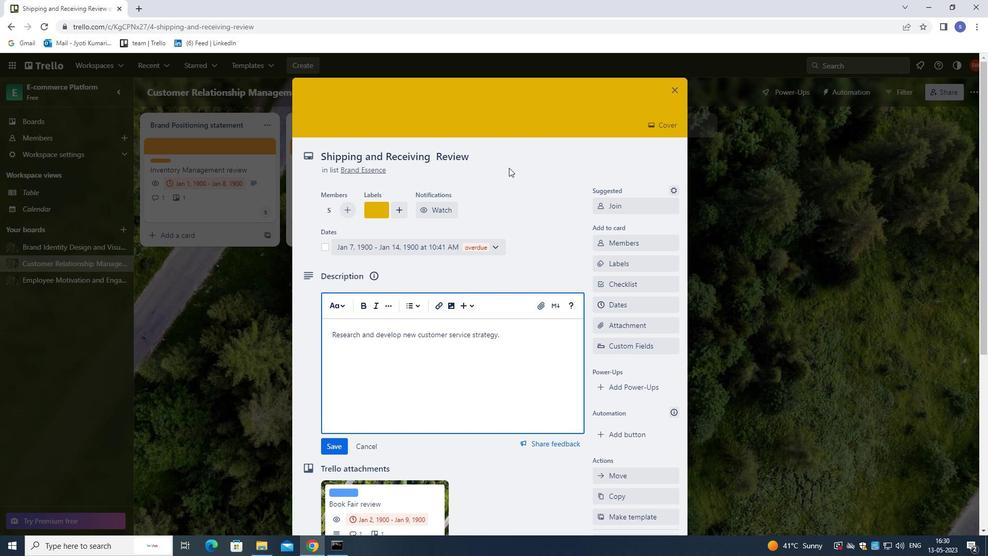 
Action: Mouse moved to (503, 168)
Screenshot: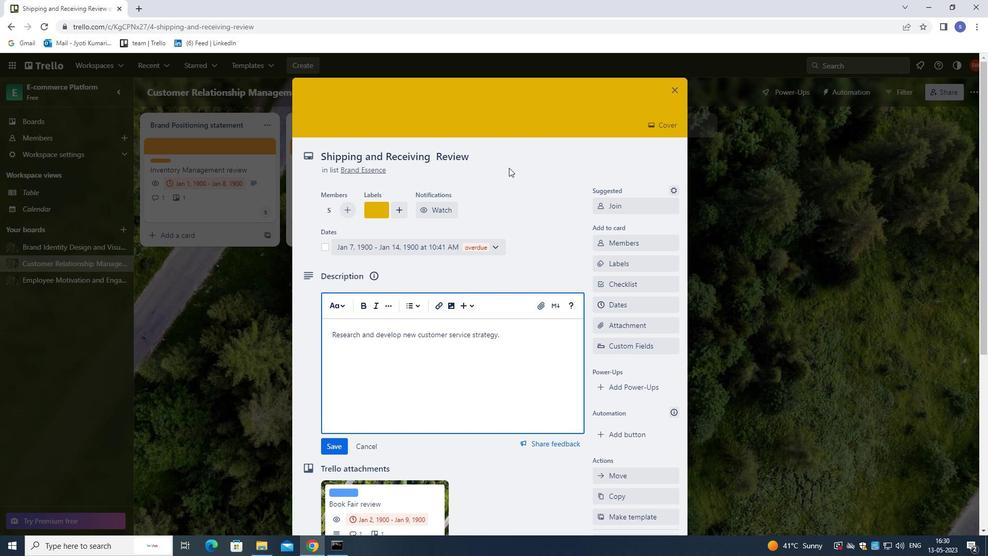 
Action: Mouse scrolled (503, 168) with delta (0, 0)
Screenshot: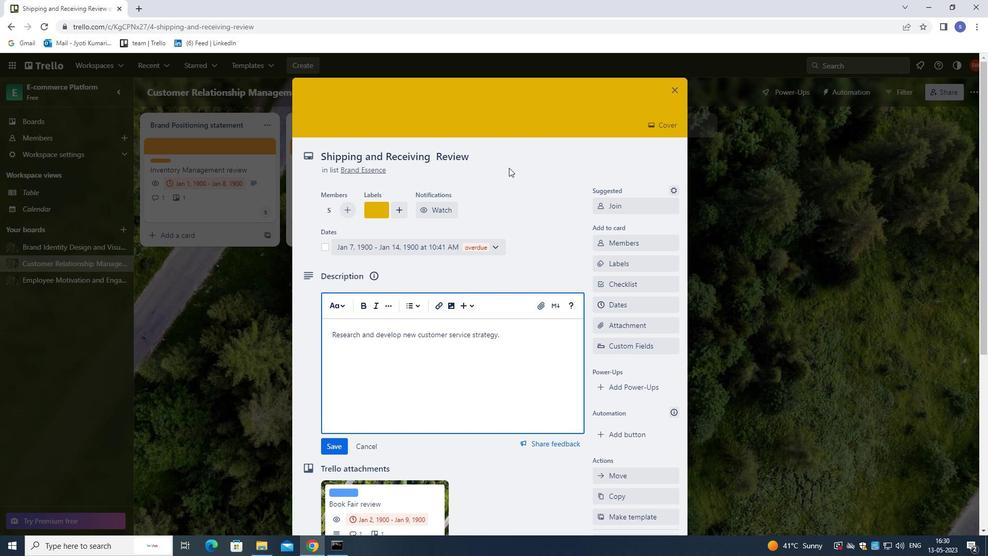 
Action: Mouse moved to (503, 174)
Screenshot: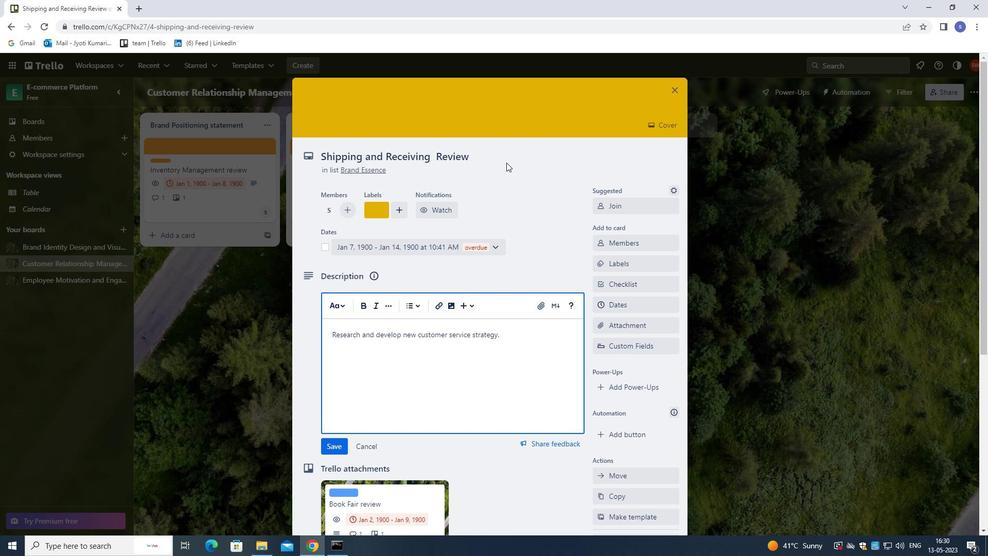 
Action: Mouse scrolled (503, 173) with delta (0, 0)
Screenshot: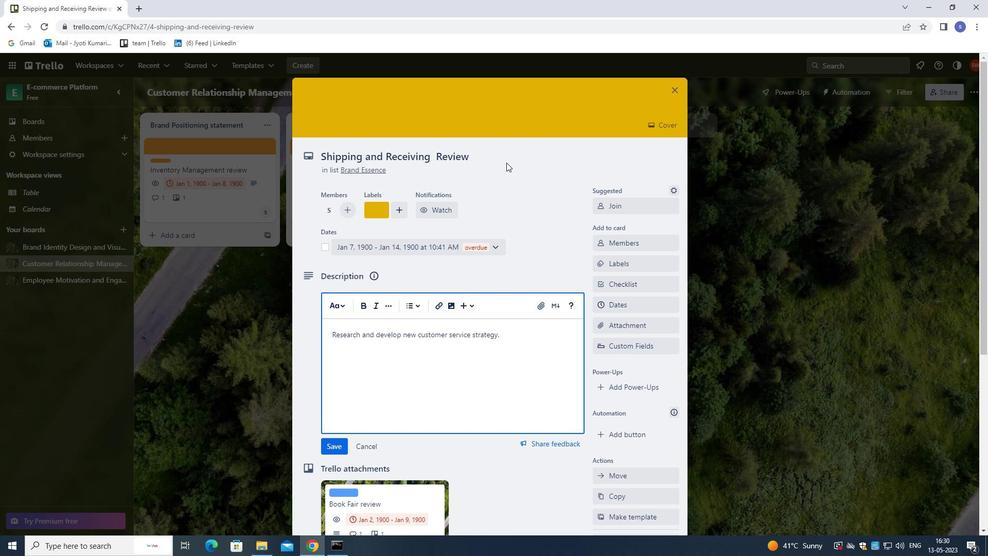 
Action: Mouse moved to (503, 178)
Screenshot: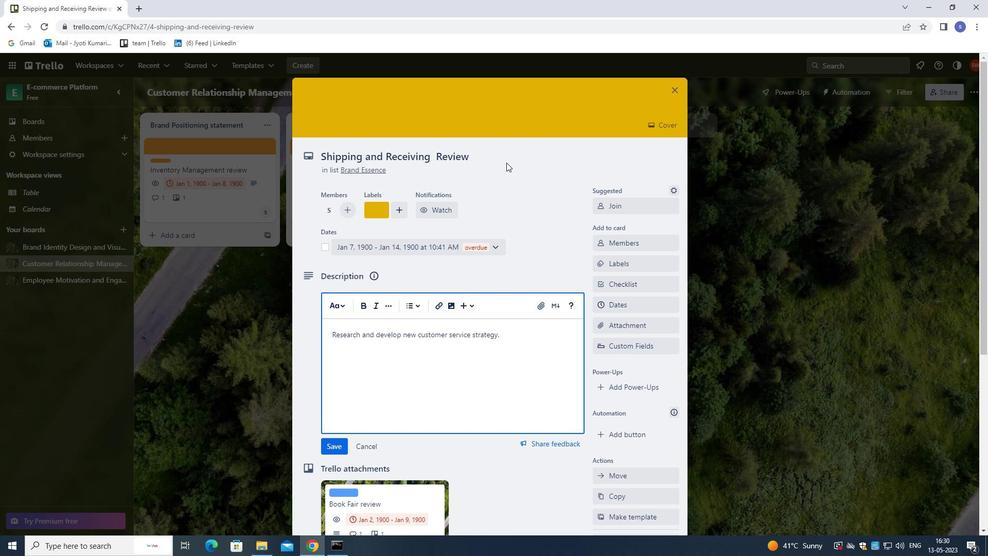 
Action: Mouse scrolled (503, 178) with delta (0, 0)
Screenshot: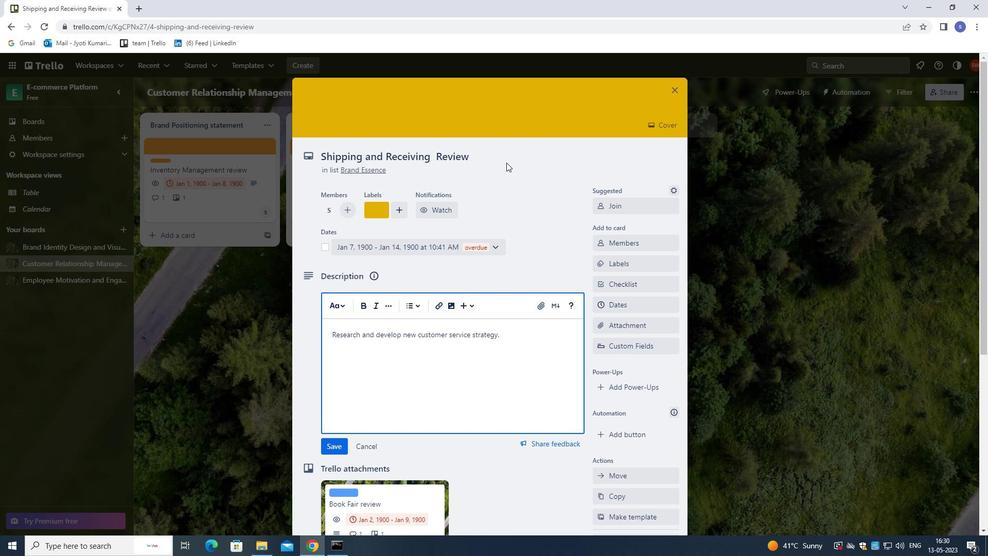
Action: Mouse moved to (503, 180)
Screenshot: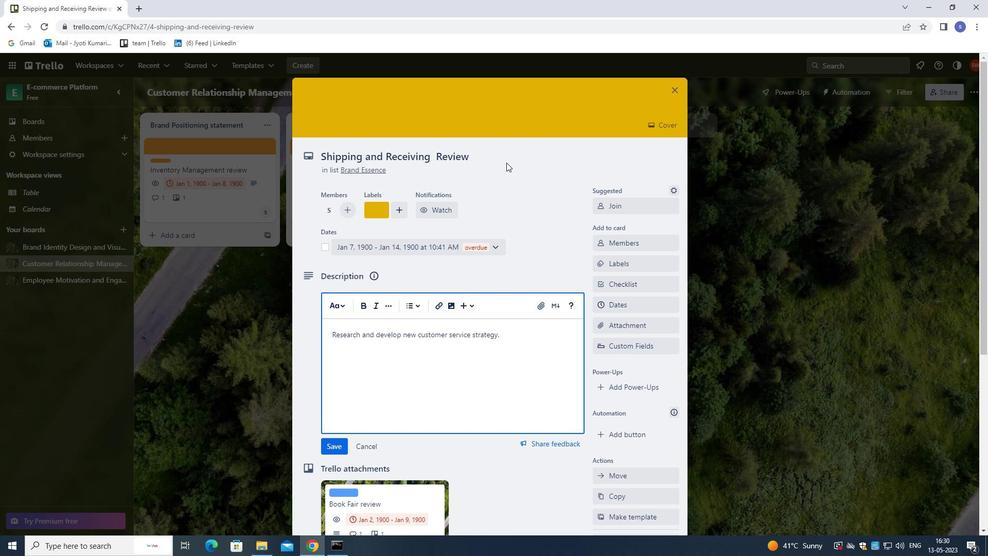 
Action: Mouse scrolled (503, 180) with delta (0, 0)
Screenshot: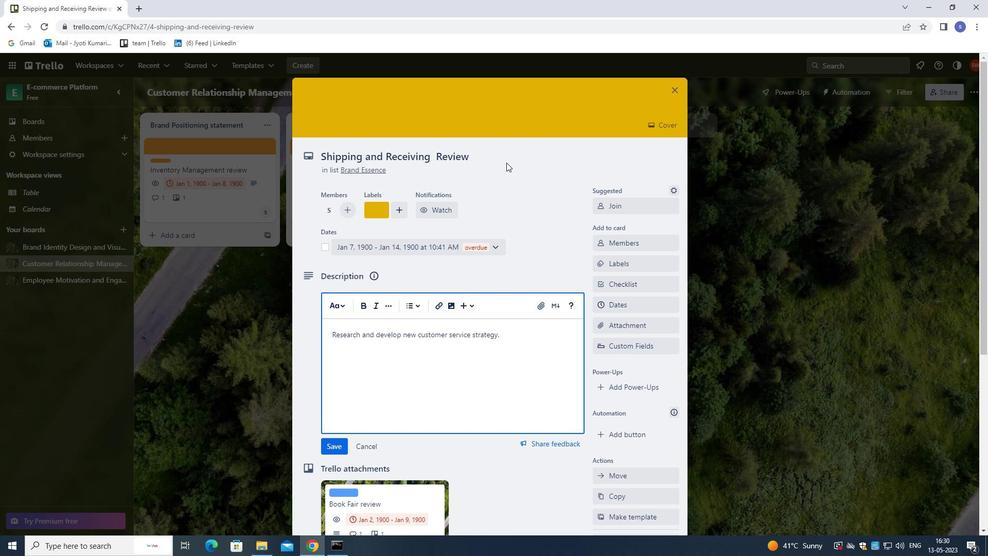 
Action: Mouse moved to (502, 182)
Screenshot: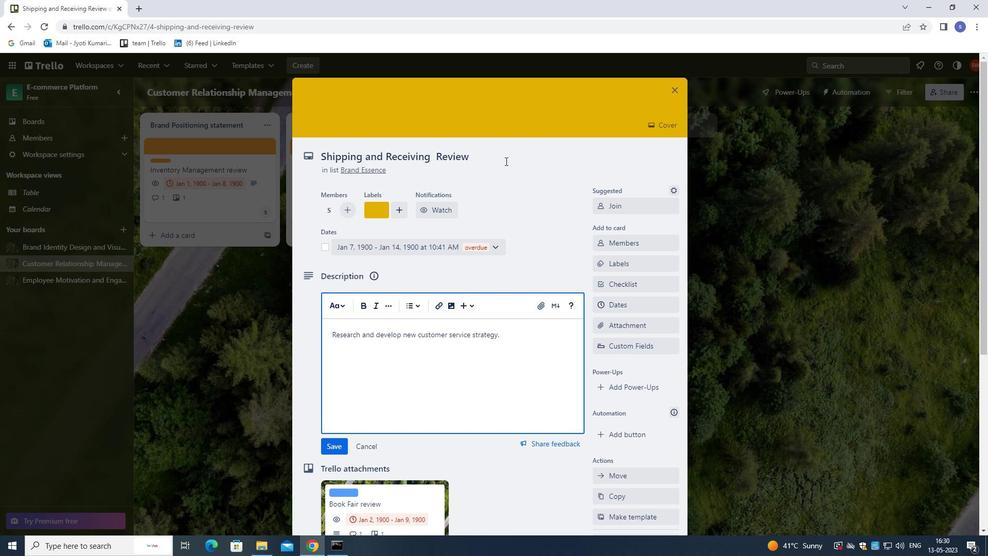 
Action: Mouse scrolled (502, 182) with delta (0, 0)
Screenshot: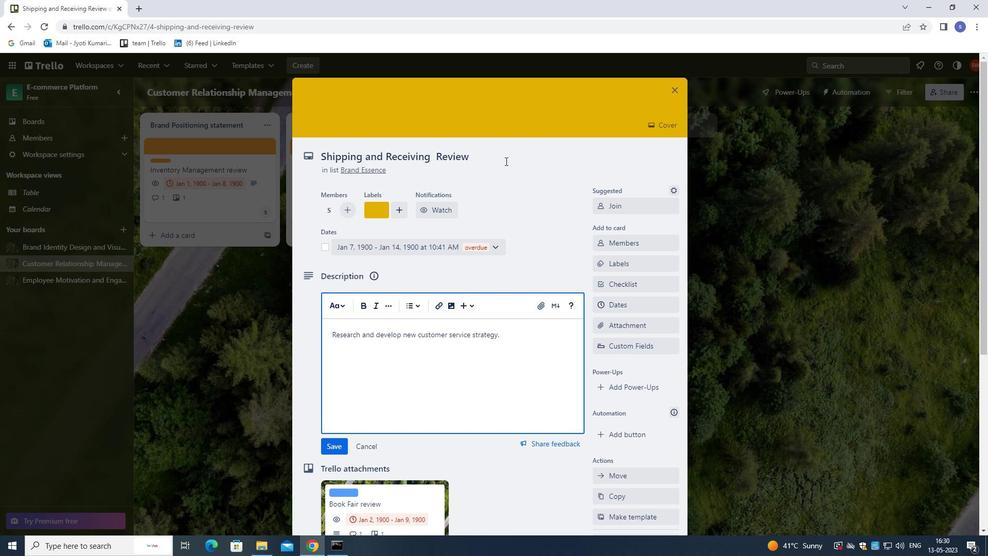 
Action: Mouse moved to (501, 185)
Screenshot: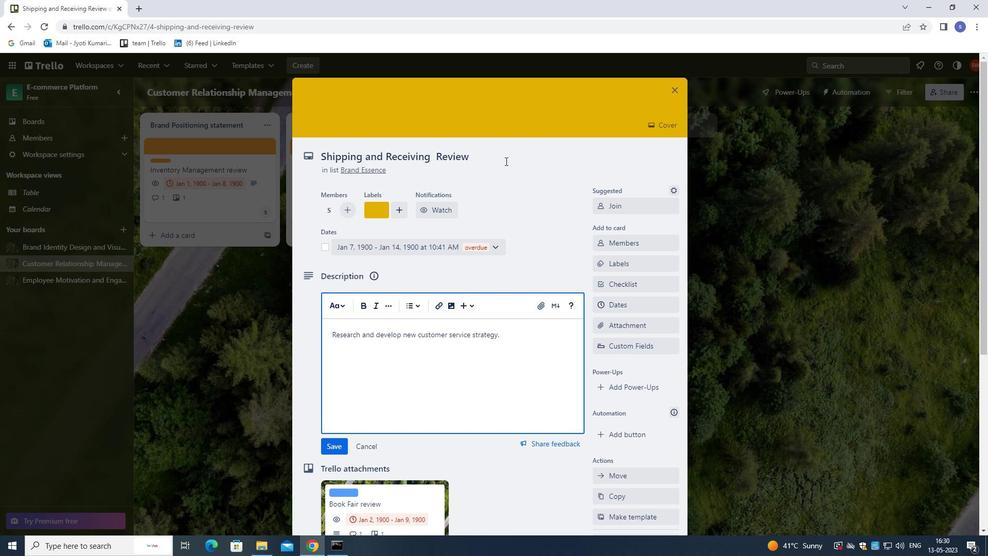
Action: Mouse scrolled (501, 185) with delta (0, 0)
Screenshot: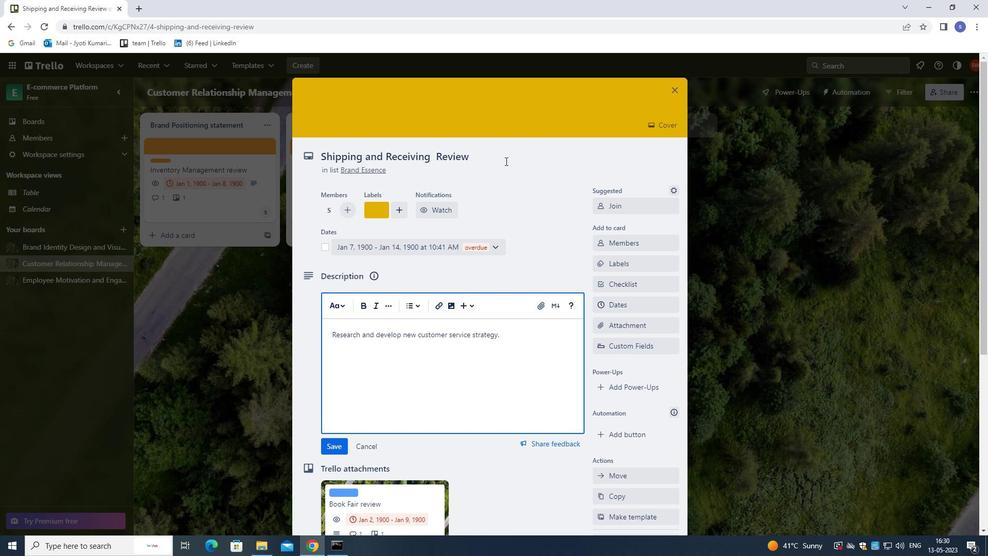 
Action: Mouse moved to (494, 212)
Screenshot: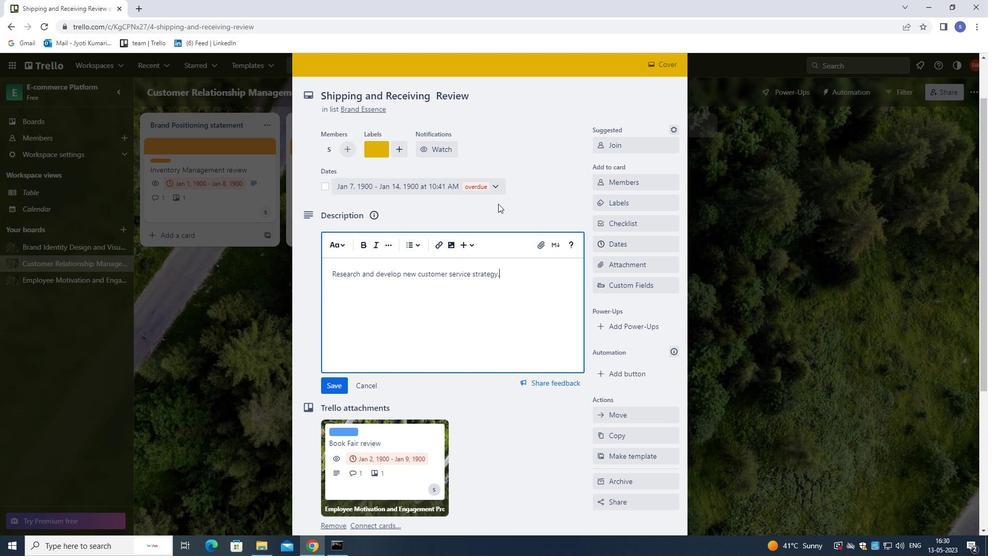 
Action: Mouse scrolled (494, 212) with delta (0, 0)
Screenshot: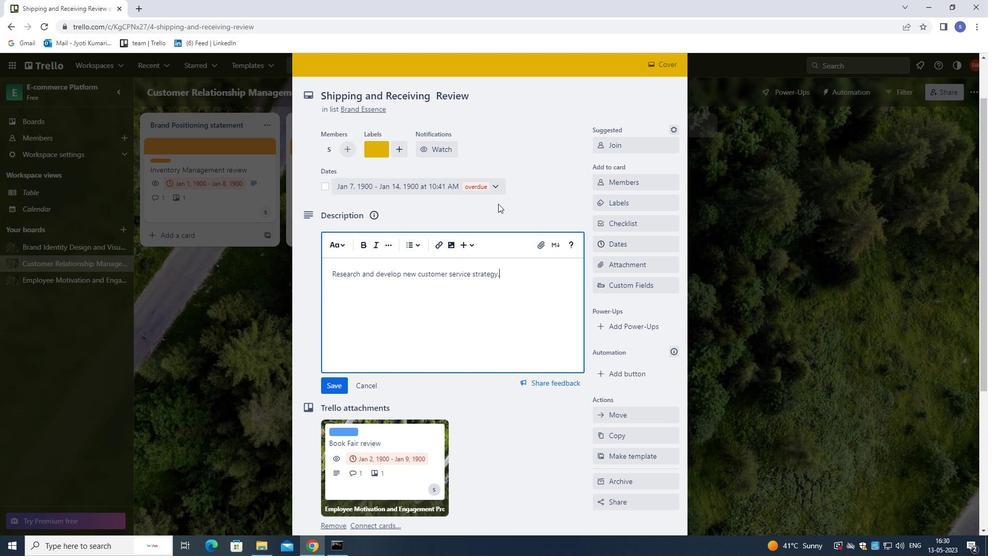 
Action: Mouse moved to (489, 221)
Screenshot: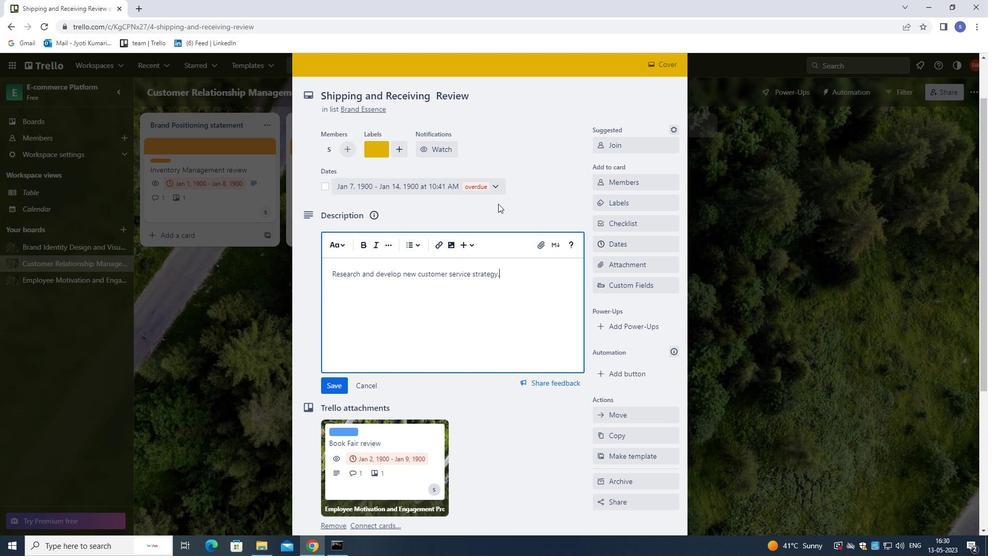 
Action: Mouse scrolled (489, 220) with delta (0, 0)
Screenshot: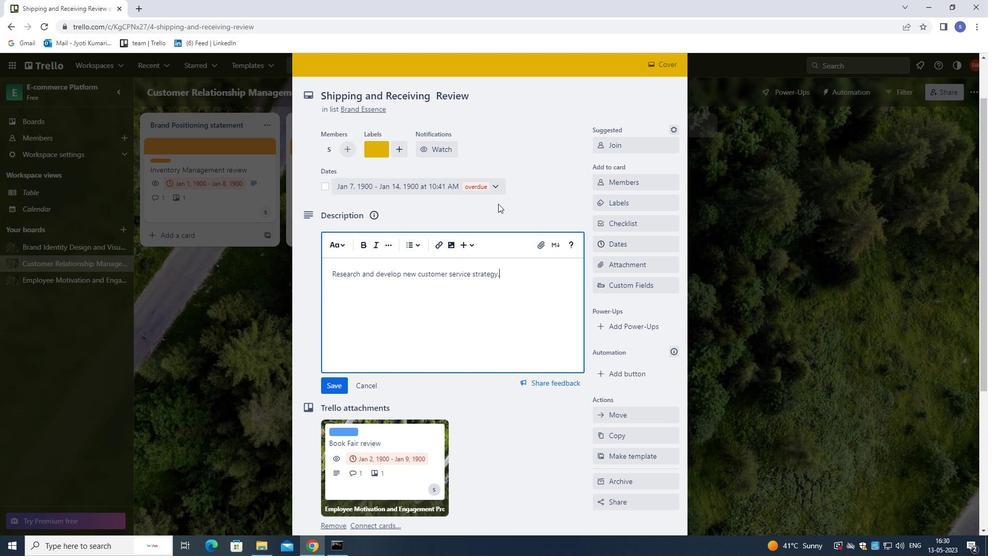 
Action: Mouse moved to (487, 225)
Screenshot: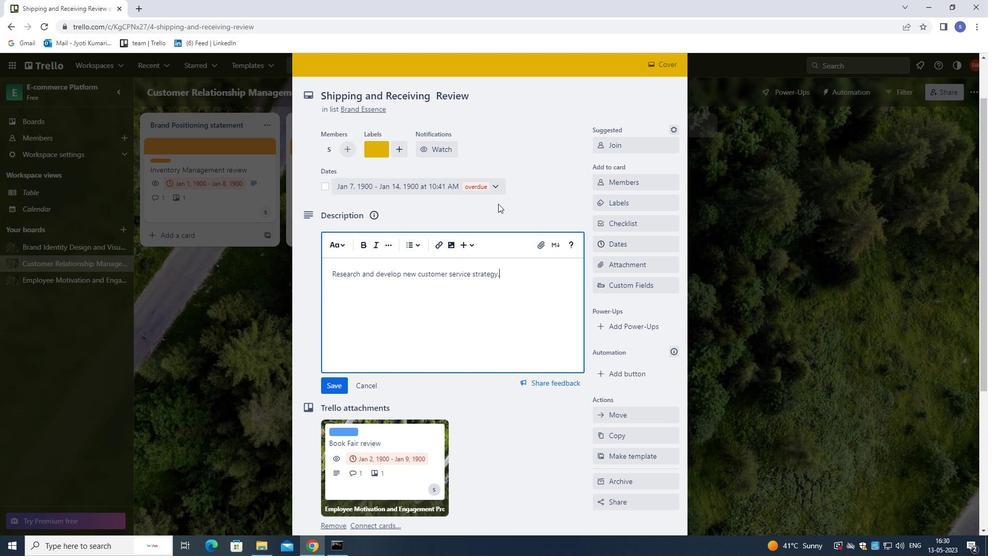 
Action: Mouse scrolled (487, 224) with delta (0, 0)
Screenshot: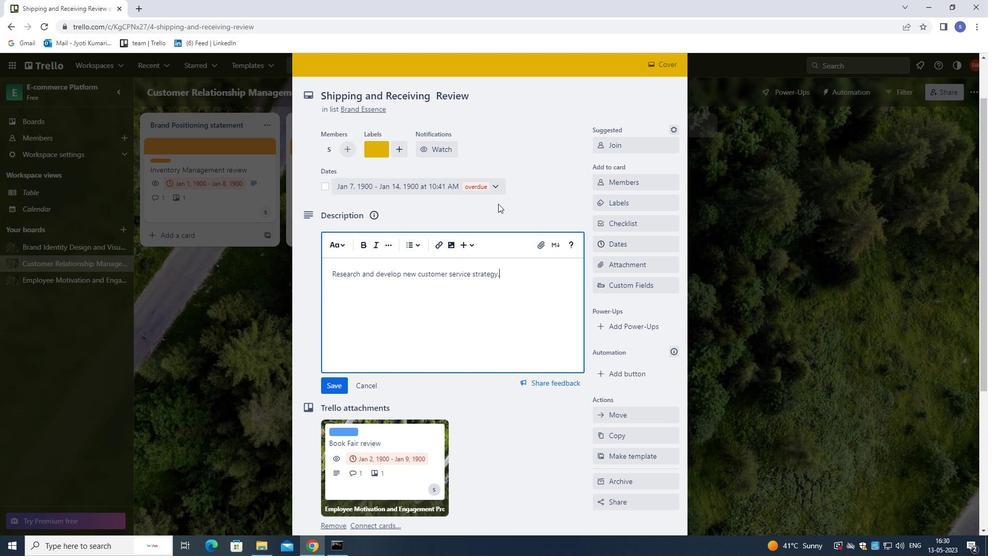 
Action: Mouse moved to (483, 233)
Screenshot: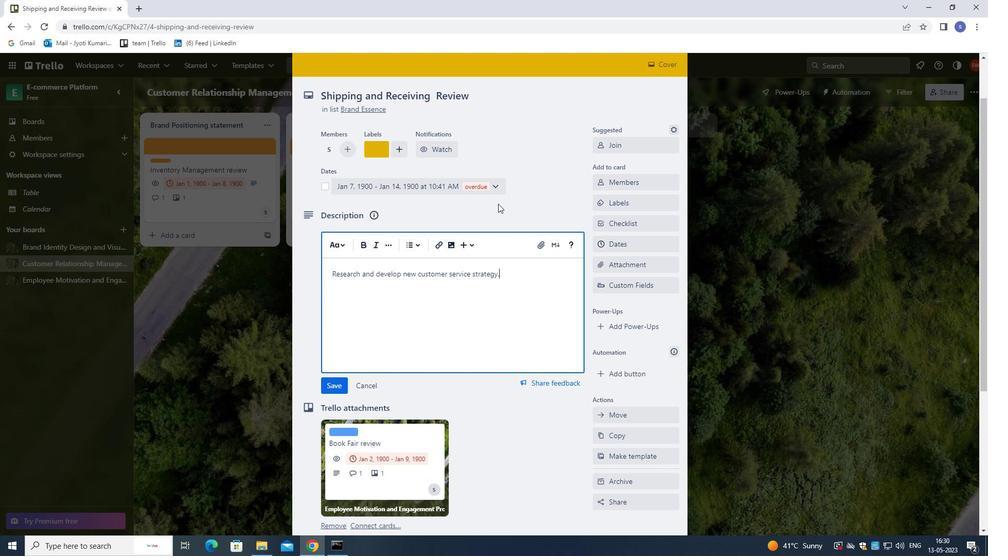 
Action: Mouse scrolled (483, 232) with delta (0, 0)
Screenshot: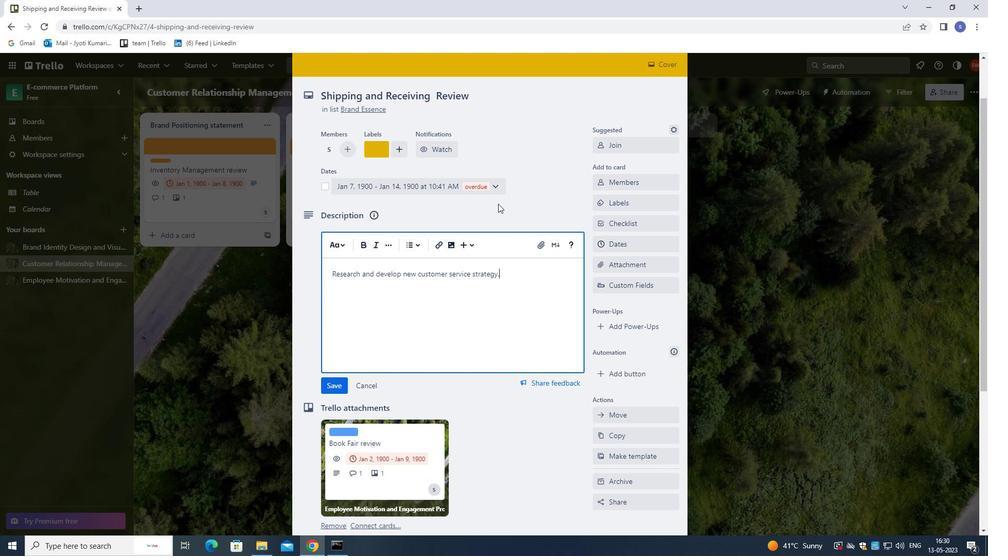 
Action: Mouse moved to (483, 236)
Screenshot: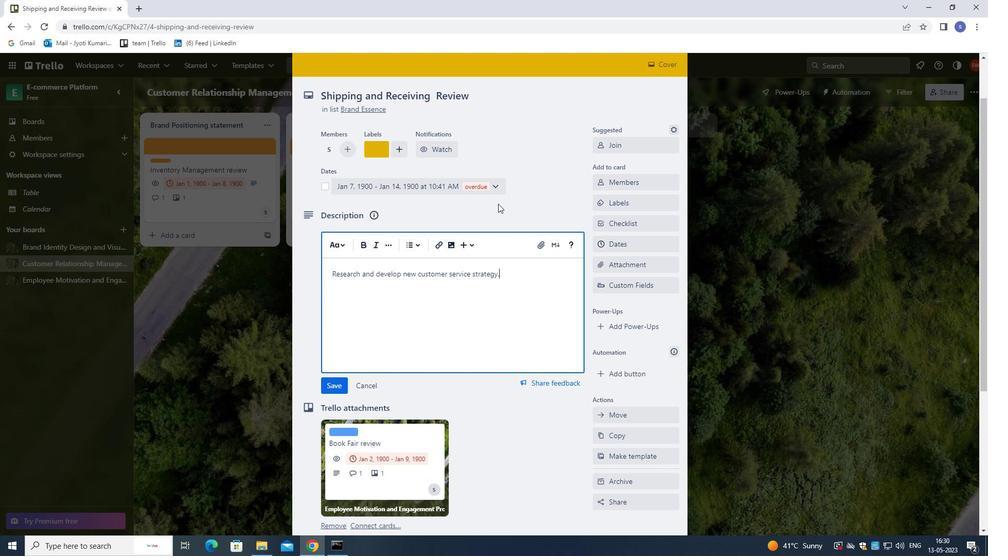 
Action: Mouse scrolled (483, 236) with delta (0, 0)
Screenshot: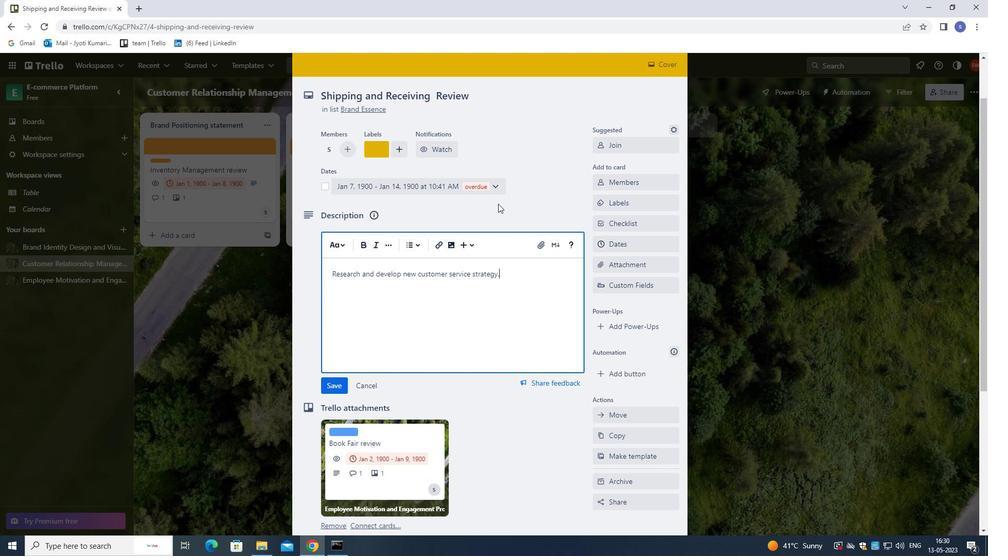 
Action: Mouse moved to (419, 462)
Screenshot: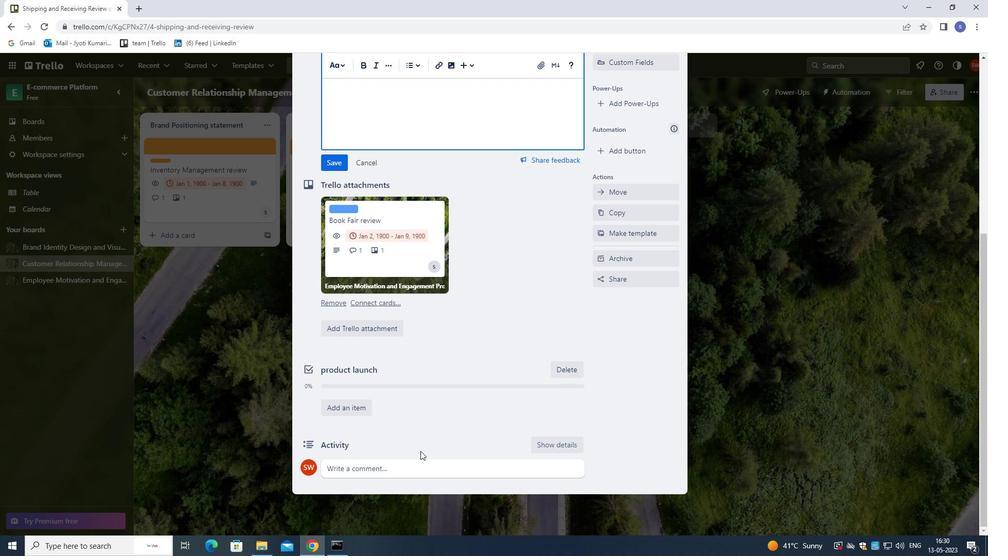 
Action: Mouse pressed left at (419, 462)
Screenshot: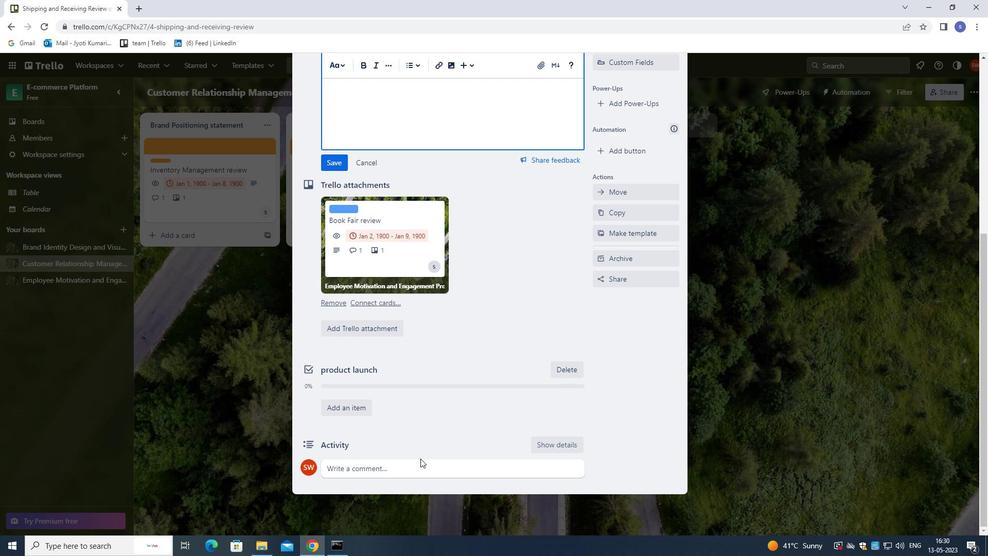 
Action: Mouse moved to (426, 323)
Screenshot: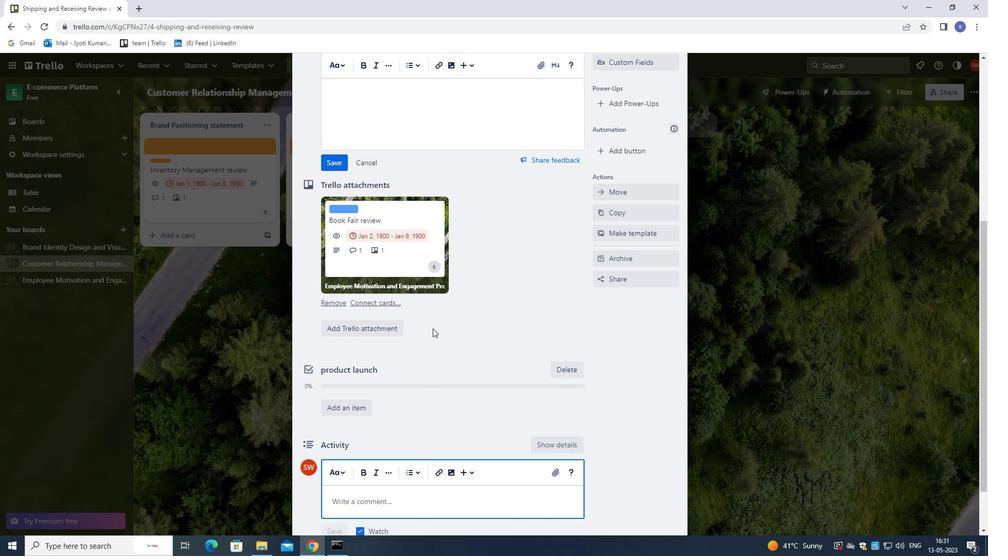 
Action: Key pressed <Key.shift>GIVEN<Key.space>THE<Key.space>POTENTIAL<Key.space>IMPACT<Key.space>OF<Key.space>THIS<Key.space>TASK<Key.space>ON<Key.space>UR<Key.space>COMPANY<Key.space>BRAND<Key.space>IDENTIFY,<Key.space>LET<Key.space>US<Key.space>ENSURE<Key.space>THAT<Key.space>WE<Key.space>APPROACH<Key.space>IT<Key.space>WITH<Key.space>A<Key.space>FOCUS<Key.space>ON<Key.space>CONSISTENCY<Key.space>AND<Key.space>ALIGNMENT.
Screenshot: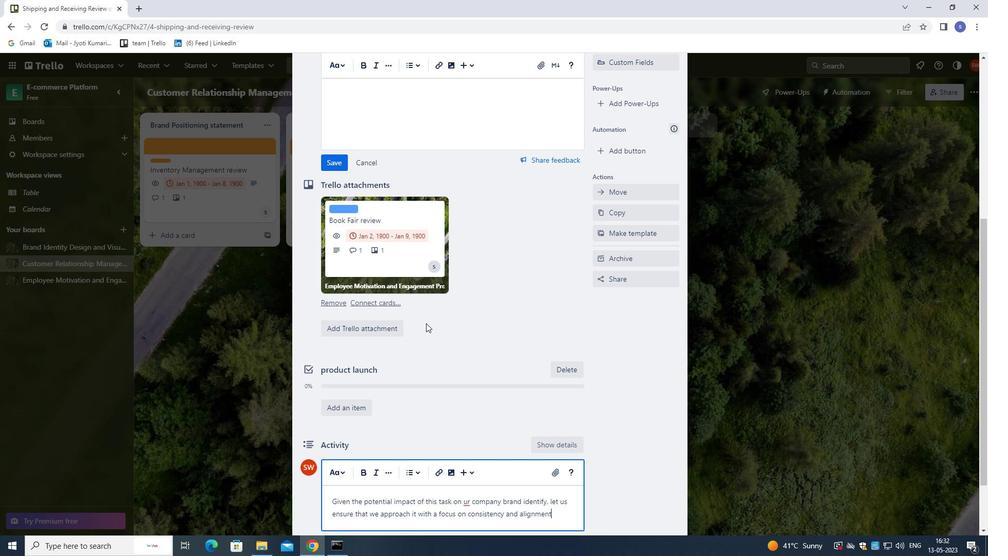 
Action: Mouse moved to (466, 502)
Screenshot: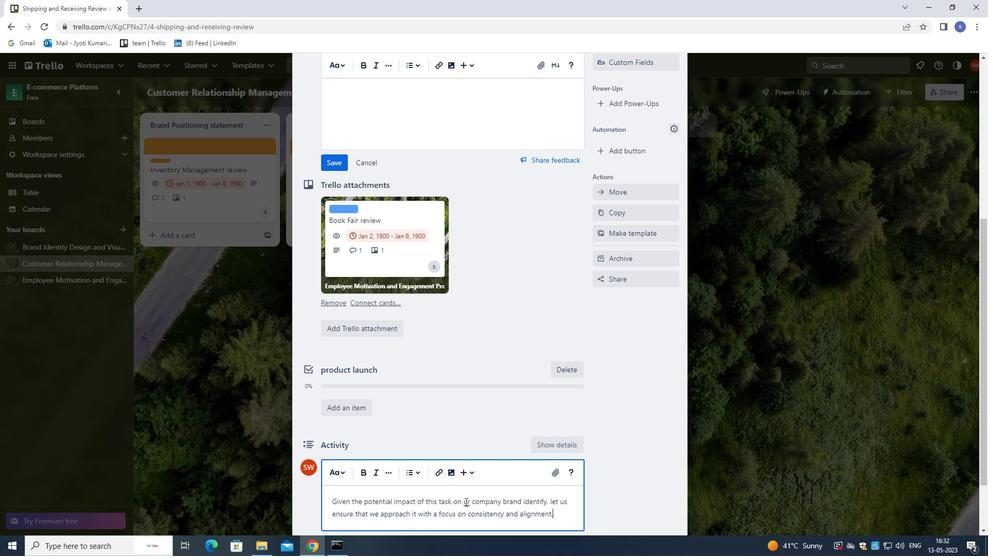 
Action: Mouse pressed left at (466, 502)
Screenshot: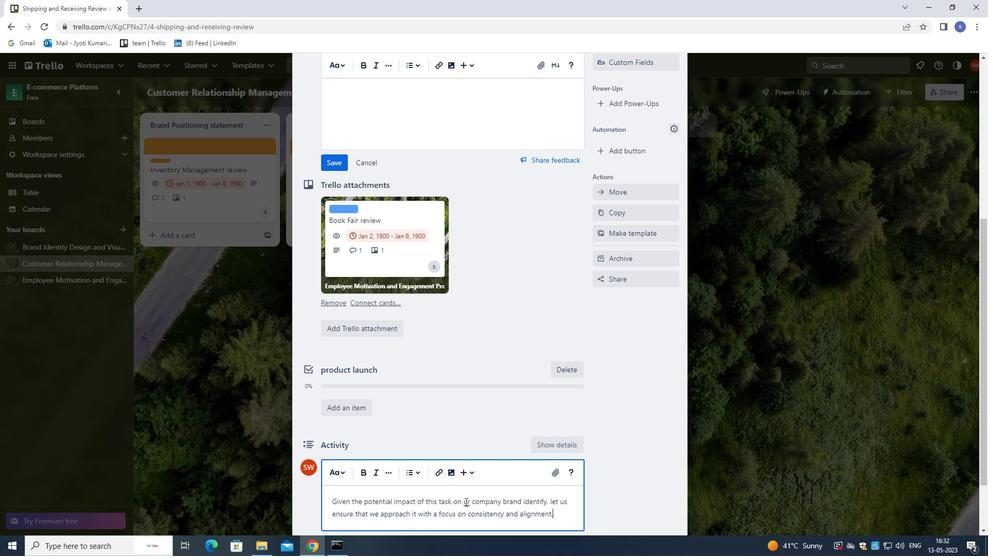 
Action: Mouse moved to (446, 468)
Screenshot: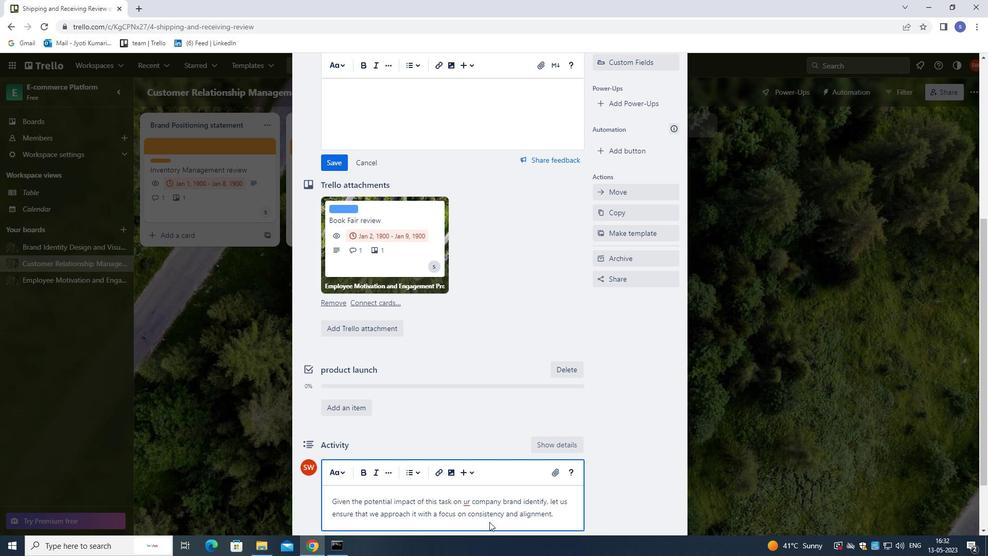 
Action: Key pressed <Key.left>O
Screenshot: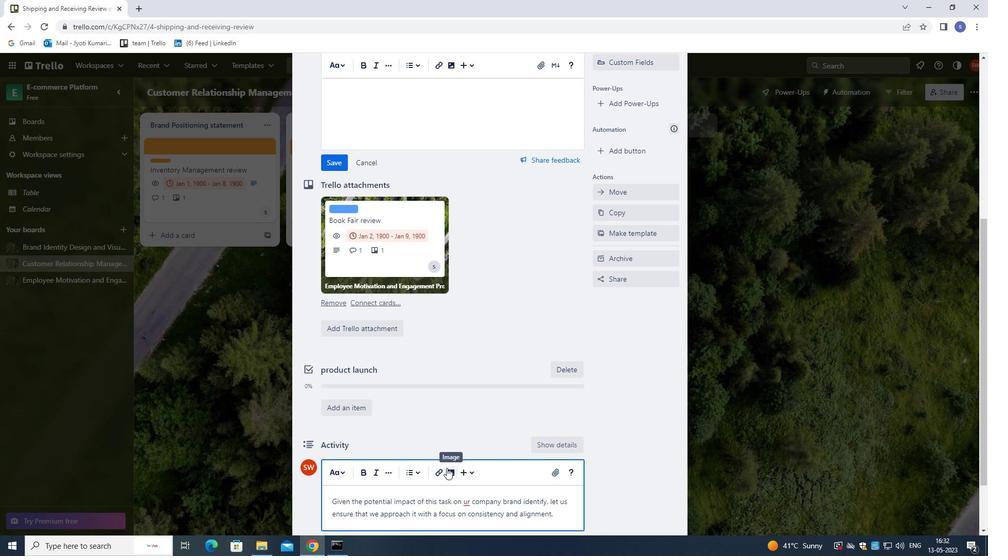 
Action: Mouse moved to (325, 166)
Screenshot: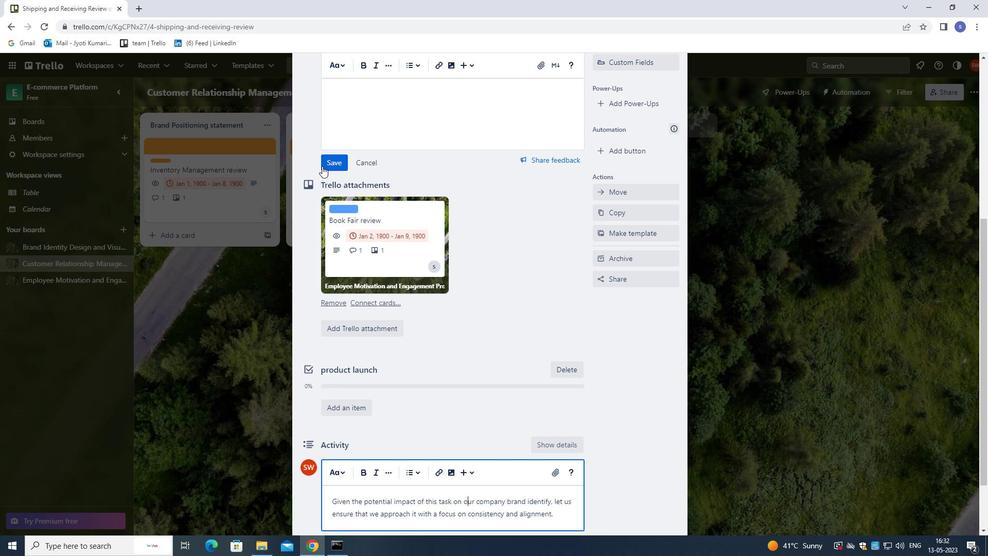 
Action: Mouse pressed left at (325, 166)
Screenshot: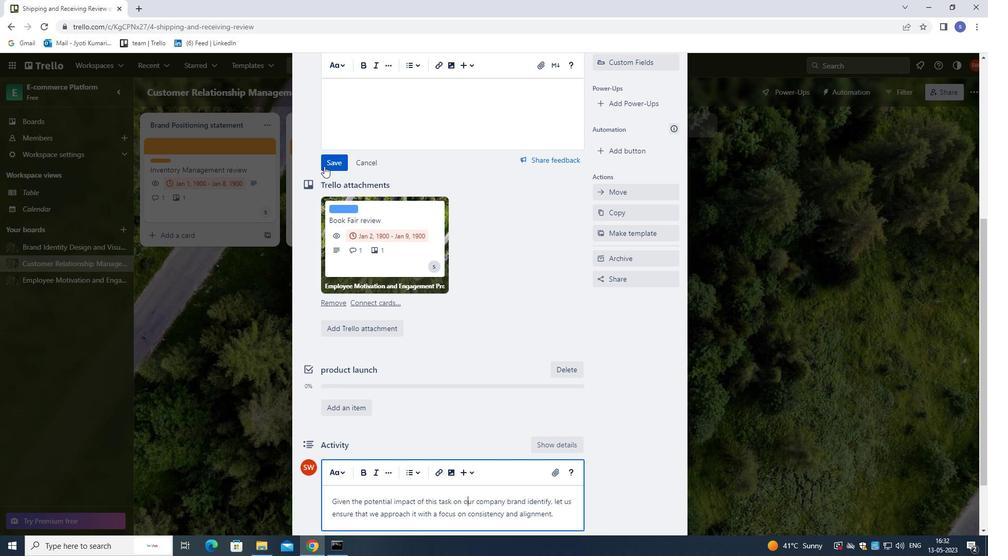 
Action: Mouse moved to (342, 243)
Screenshot: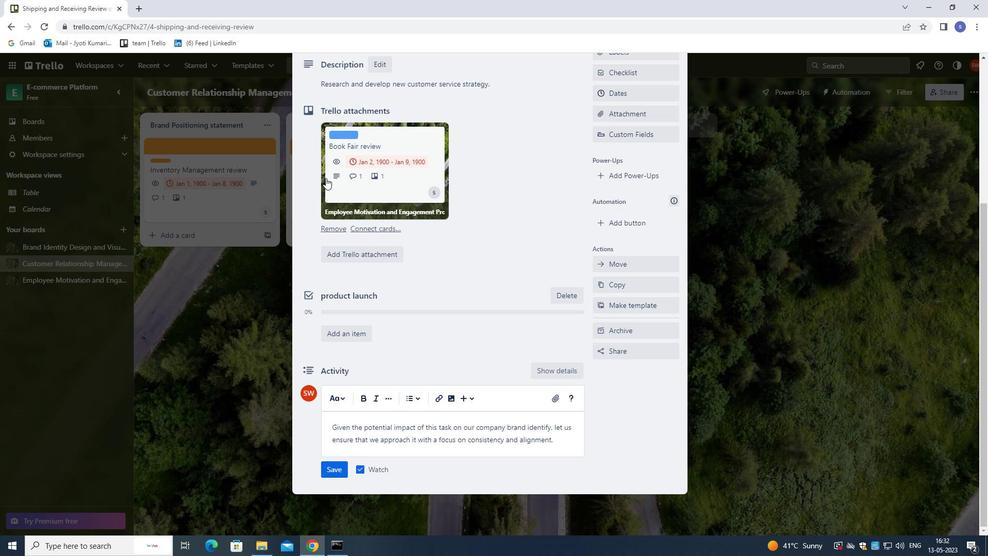 
Action: Mouse scrolled (342, 243) with delta (0, 0)
Screenshot: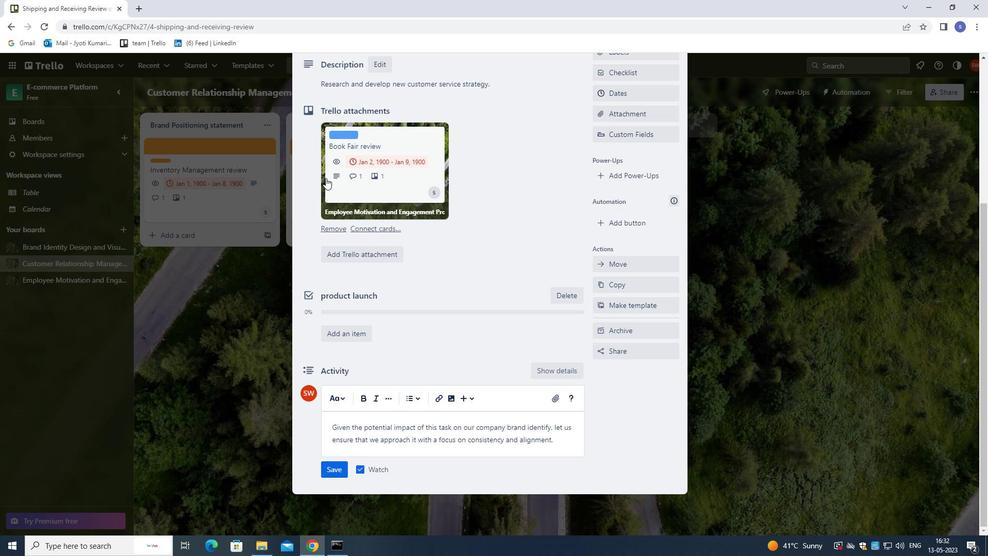 
Action: Mouse moved to (345, 261)
Screenshot: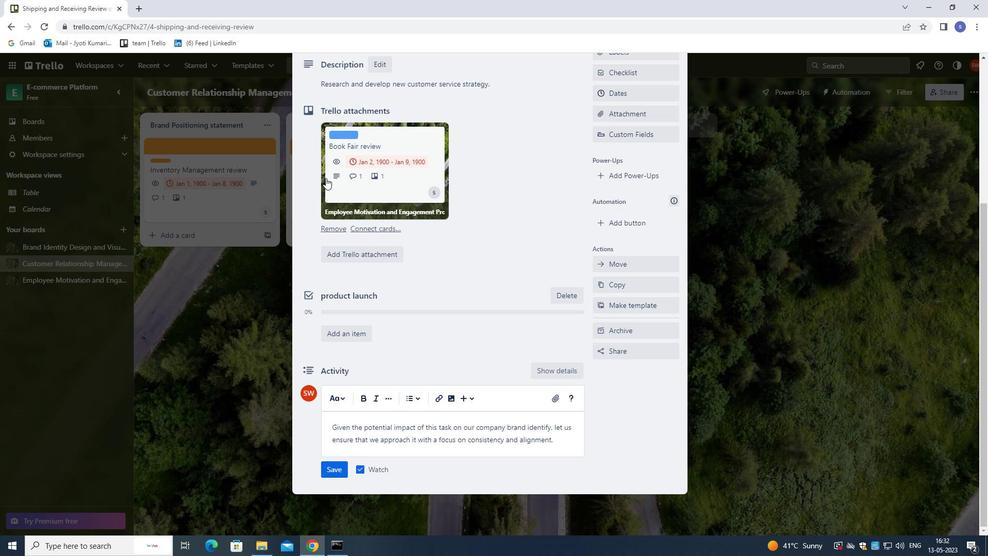 
Action: Mouse scrolled (345, 260) with delta (0, 0)
Screenshot: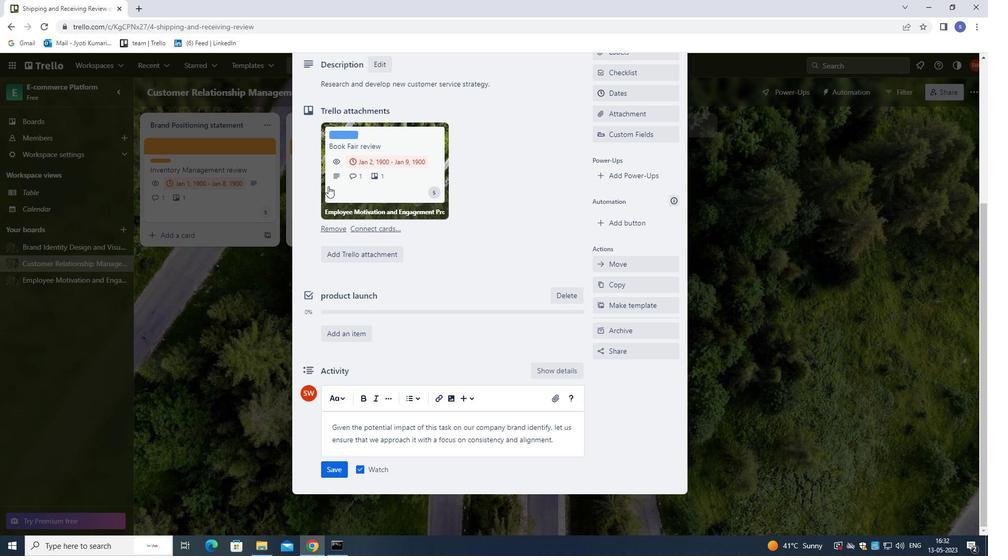 
Action: Mouse moved to (348, 278)
Screenshot: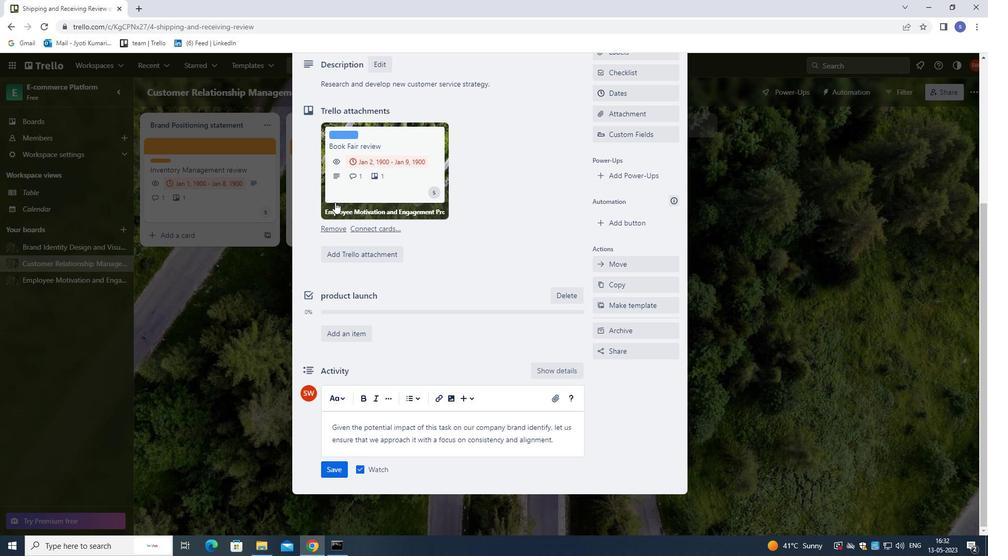 
Action: Mouse scrolled (348, 277) with delta (0, 0)
Screenshot: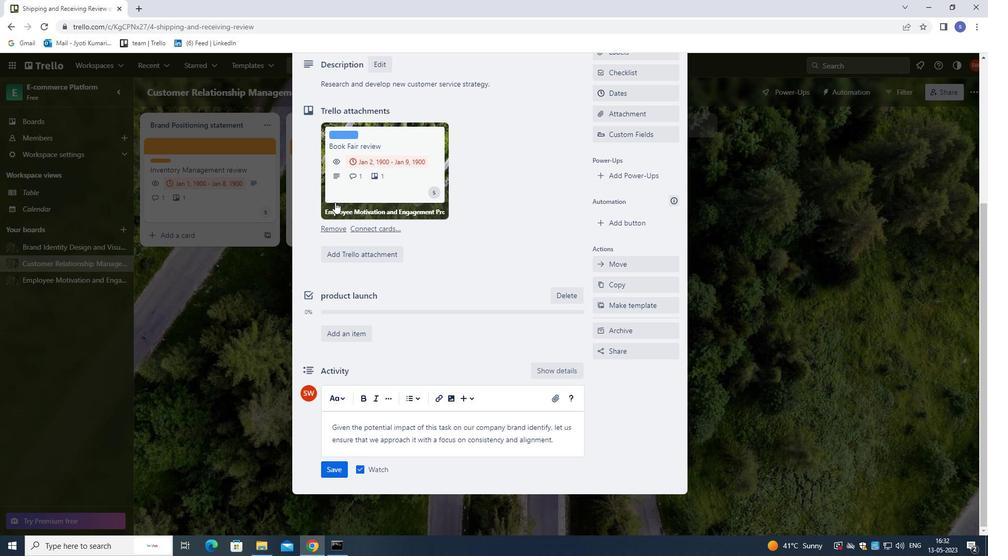 
Action: Mouse moved to (352, 314)
Screenshot: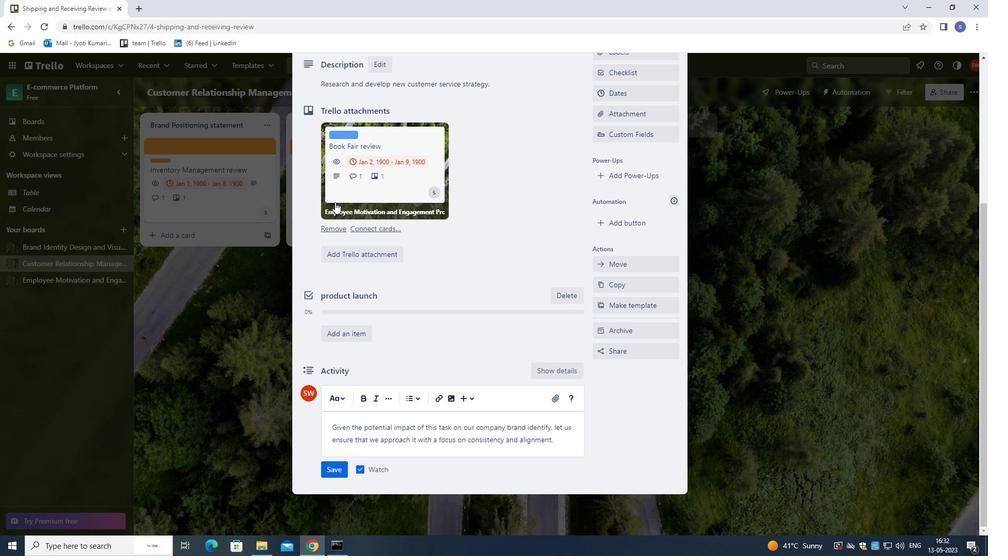 
Action: Mouse scrolled (352, 313) with delta (0, 0)
Screenshot: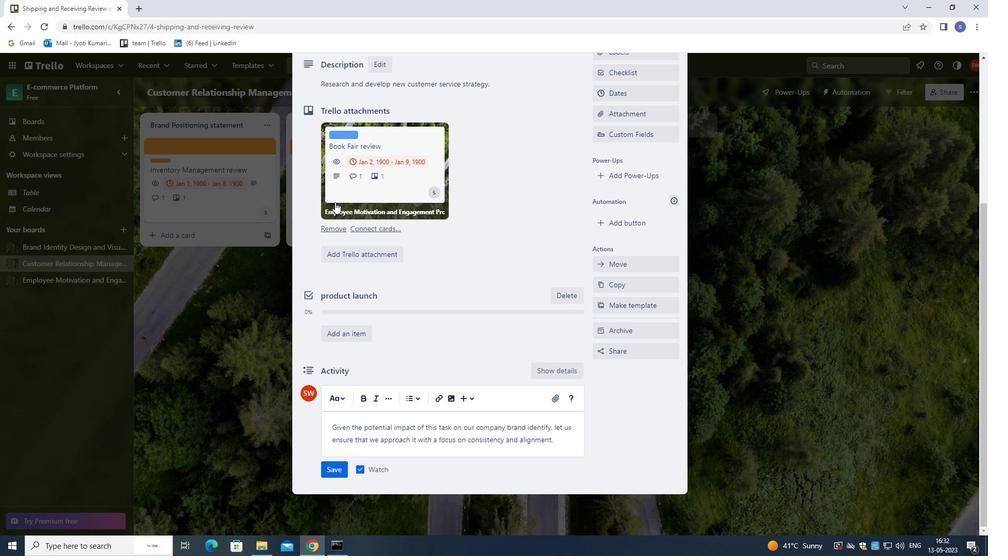 
Action: Mouse moved to (335, 470)
Screenshot: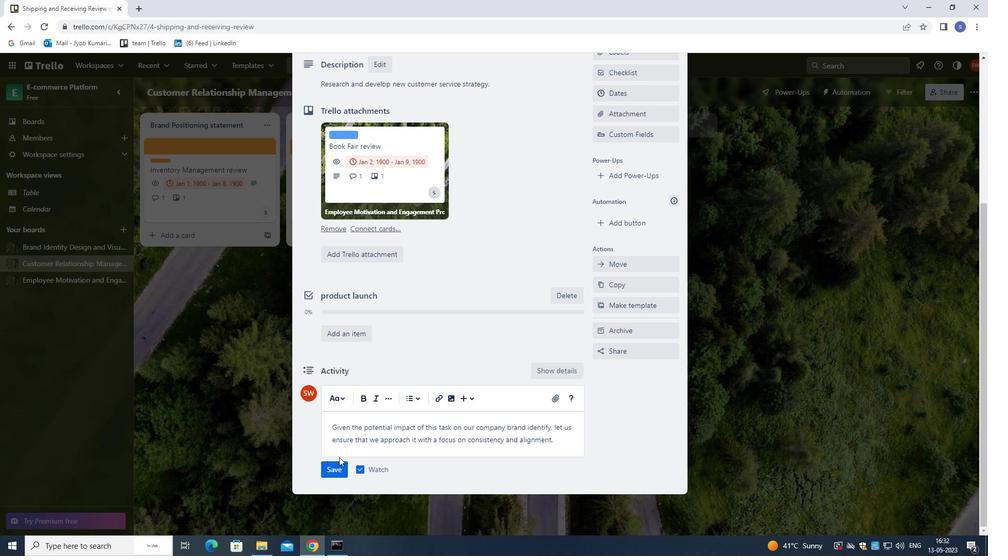 
Action: Mouse pressed left at (335, 470)
Screenshot: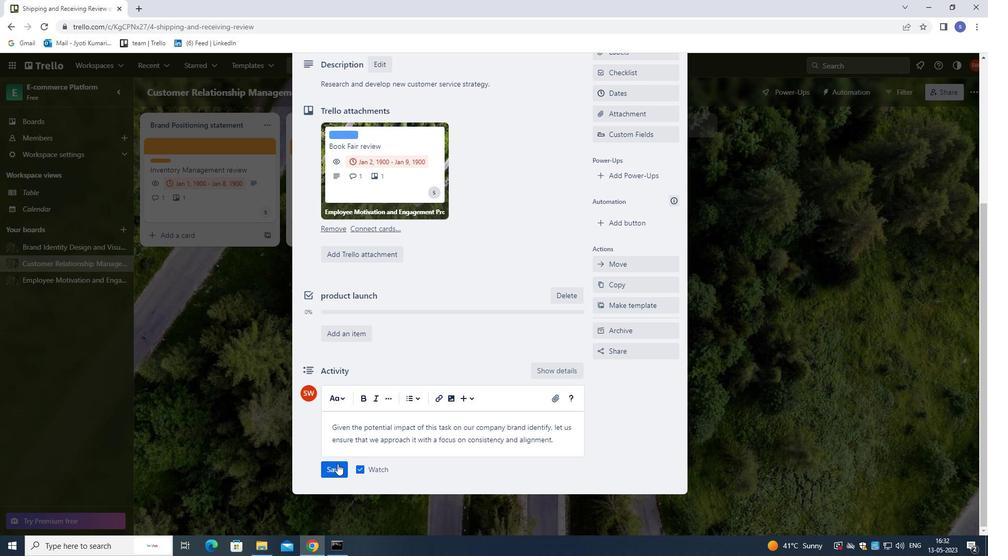 
Action: Mouse moved to (403, 403)
Screenshot: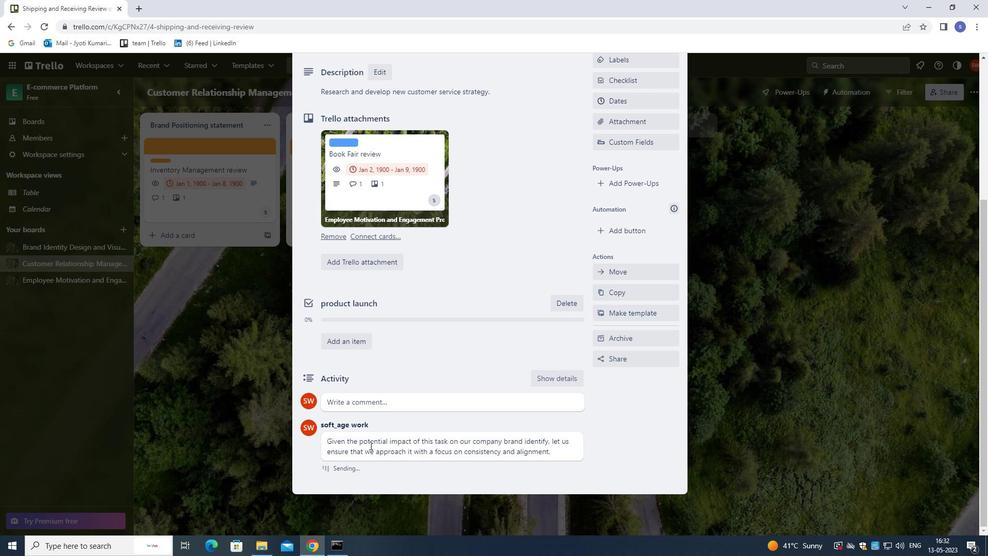 
Action: Mouse scrolled (403, 404) with delta (0, 0)
Screenshot: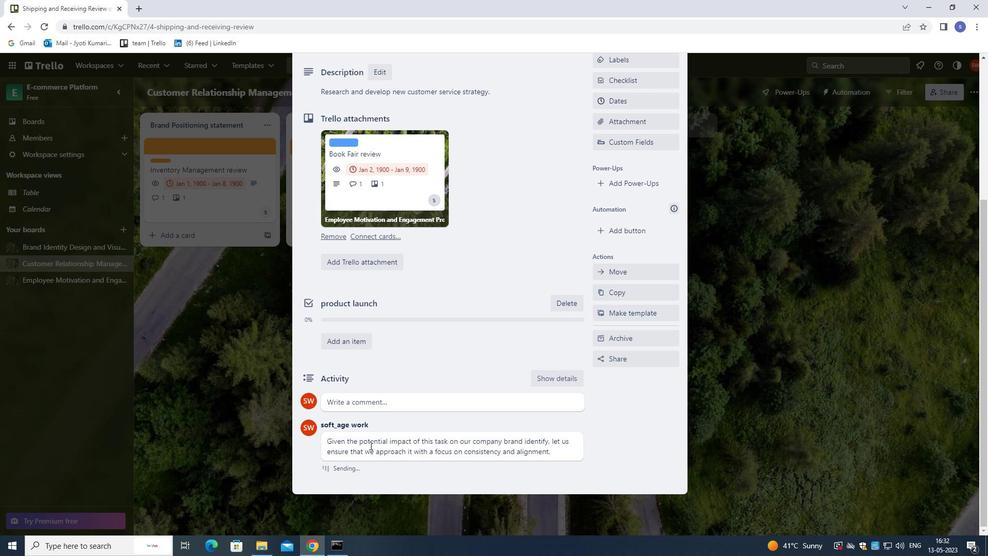 
Action: Mouse moved to (404, 398)
Screenshot: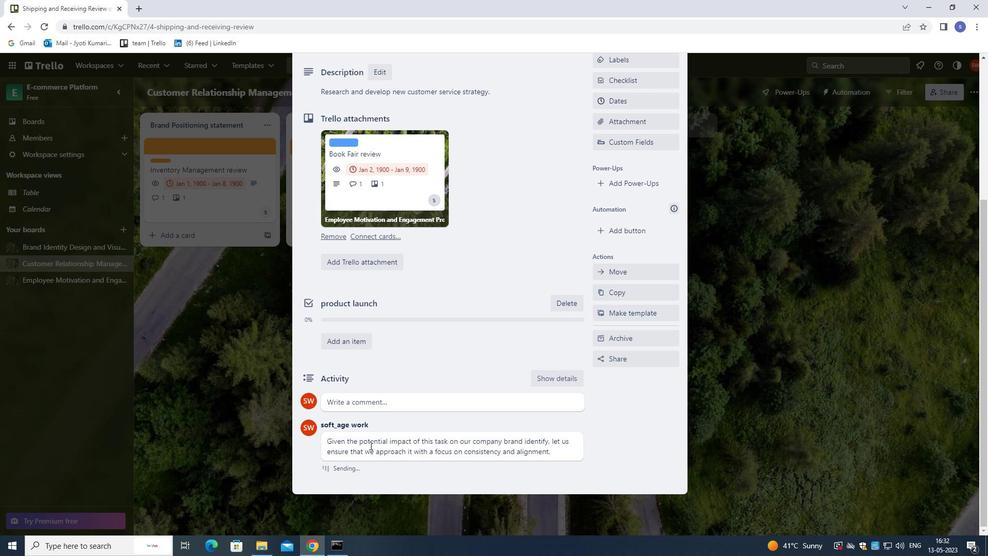 
Action: Mouse scrolled (404, 399) with delta (0, 0)
Screenshot: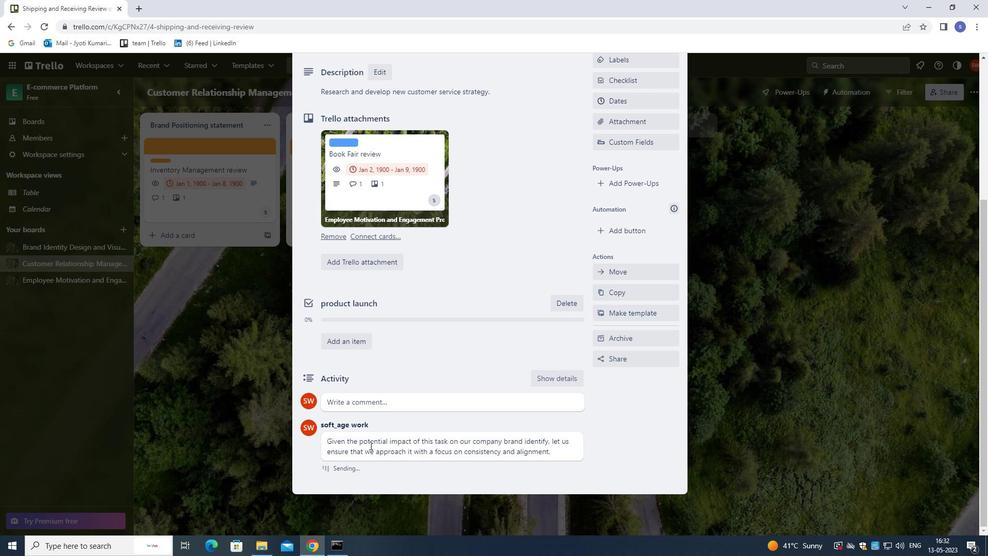 
Action: Mouse moved to (404, 392)
Screenshot: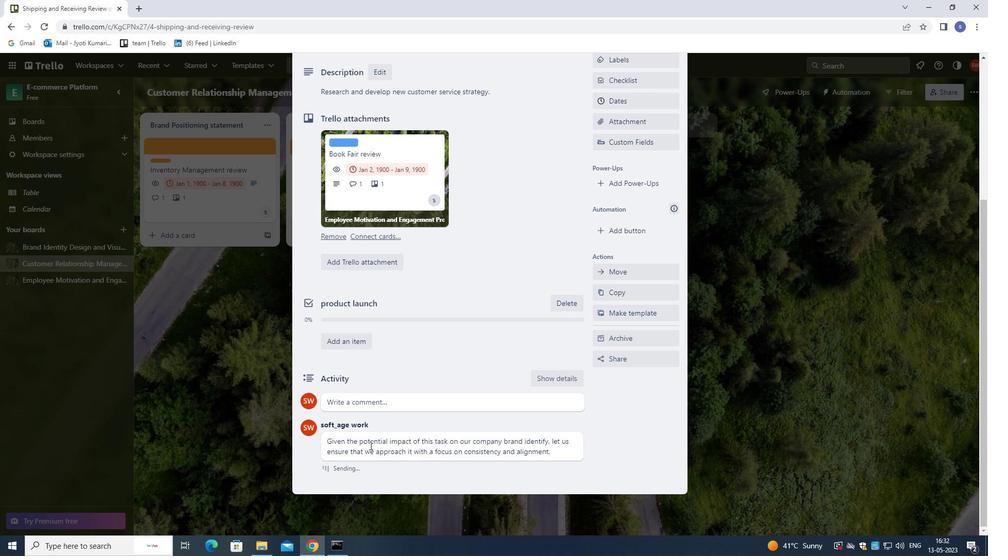 
Action: Mouse scrolled (404, 393) with delta (0, 0)
Screenshot: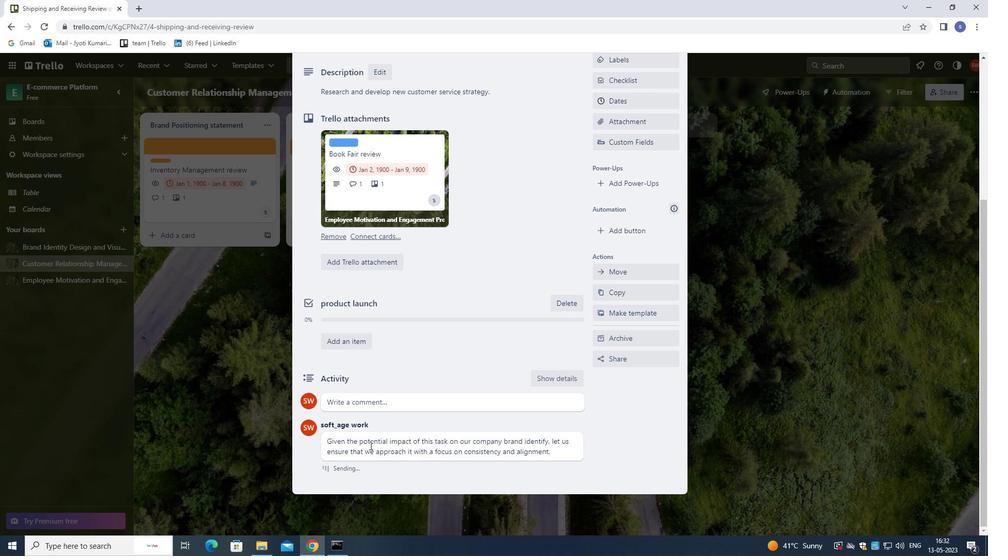 
Action: Mouse moved to (404, 388)
Screenshot: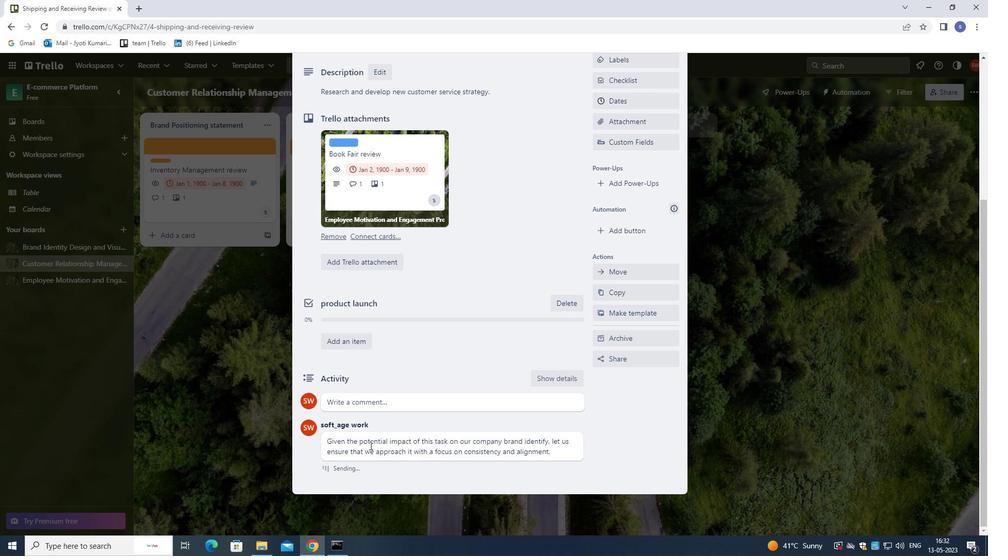 
Action: Mouse scrolled (404, 388) with delta (0, 0)
Screenshot: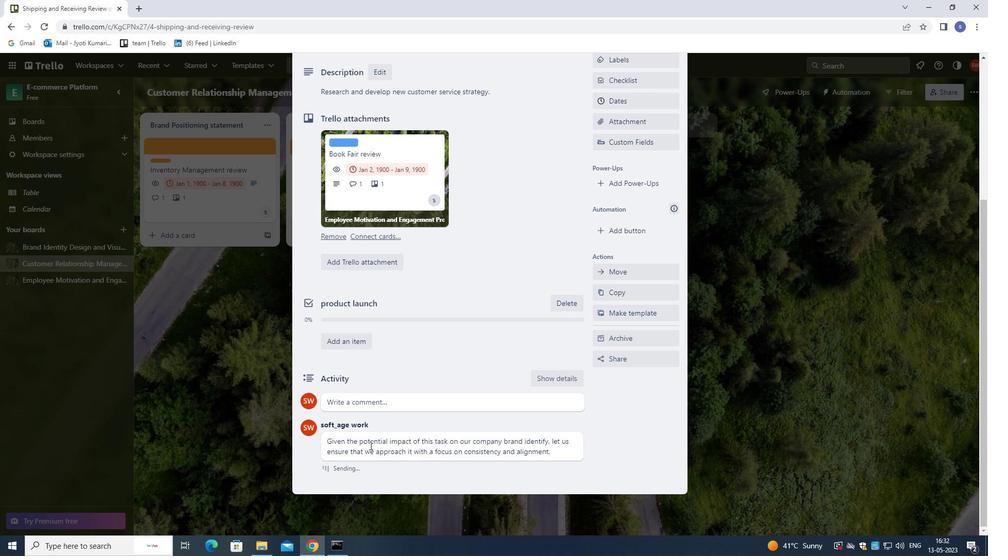 
Action: Mouse moved to (404, 378)
Screenshot: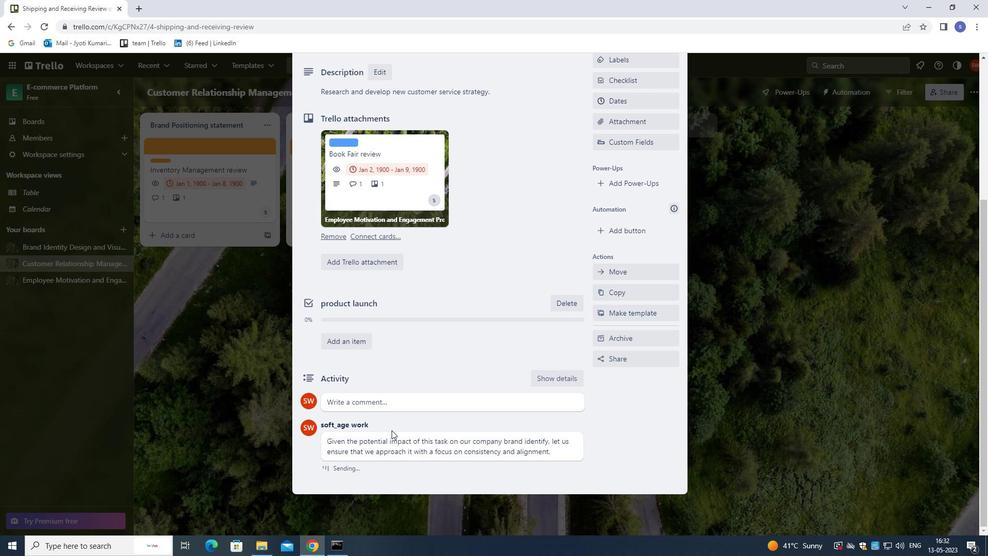 
Action: Mouse scrolled (404, 379) with delta (0, 0)
Screenshot: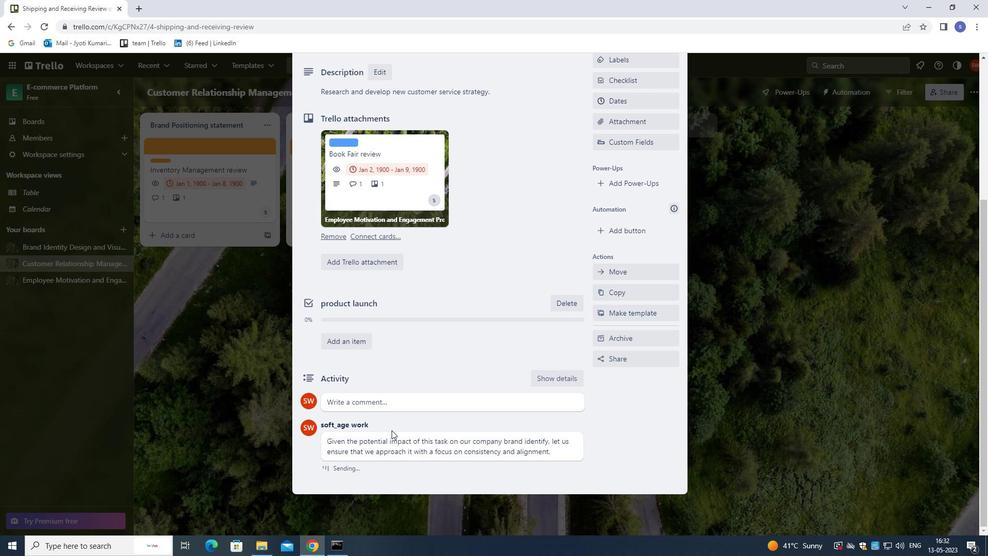 
Action: Mouse moved to (405, 358)
Screenshot: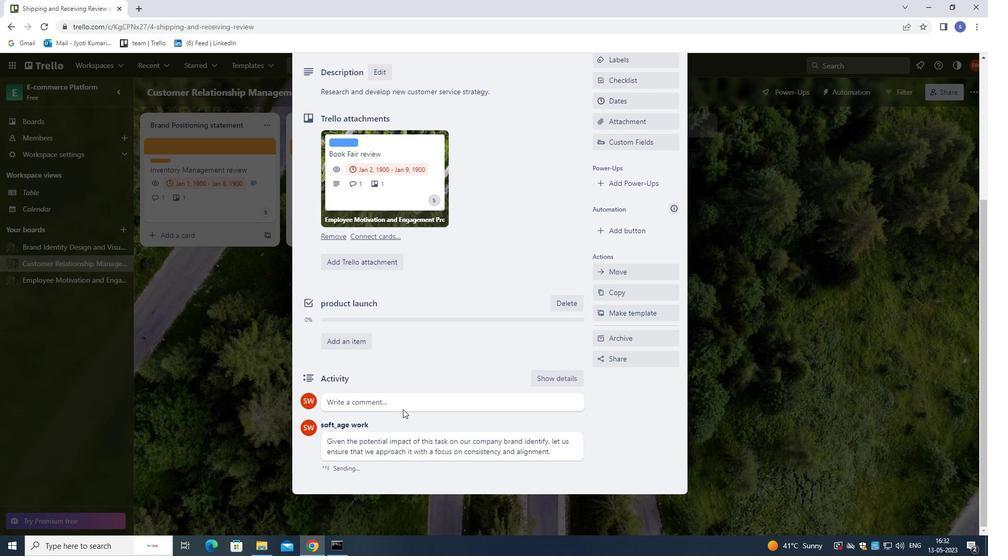 
Action: Mouse scrolled (405, 358) with delta (0, 0)
Screenshot: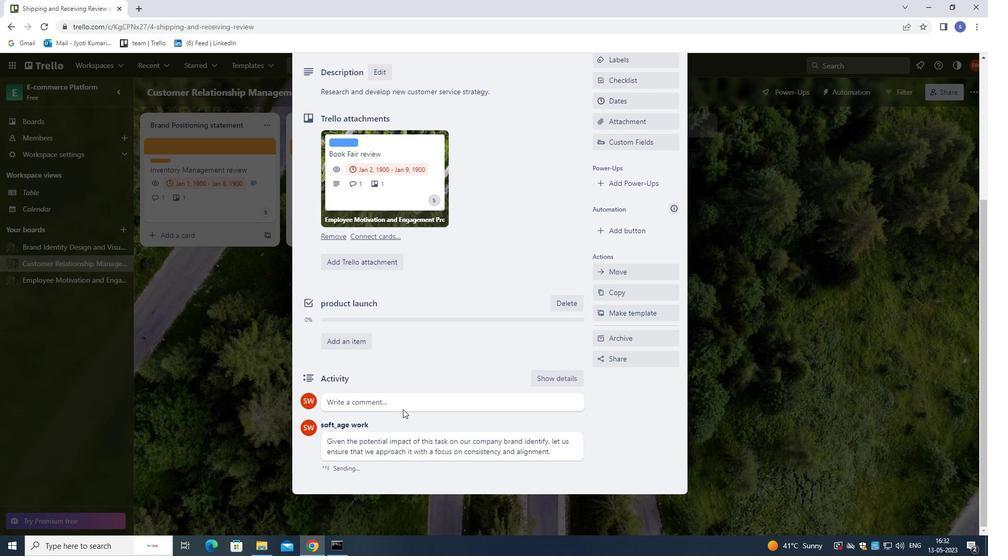 
Action: Mouse moved to (678, 88)
Screenshot: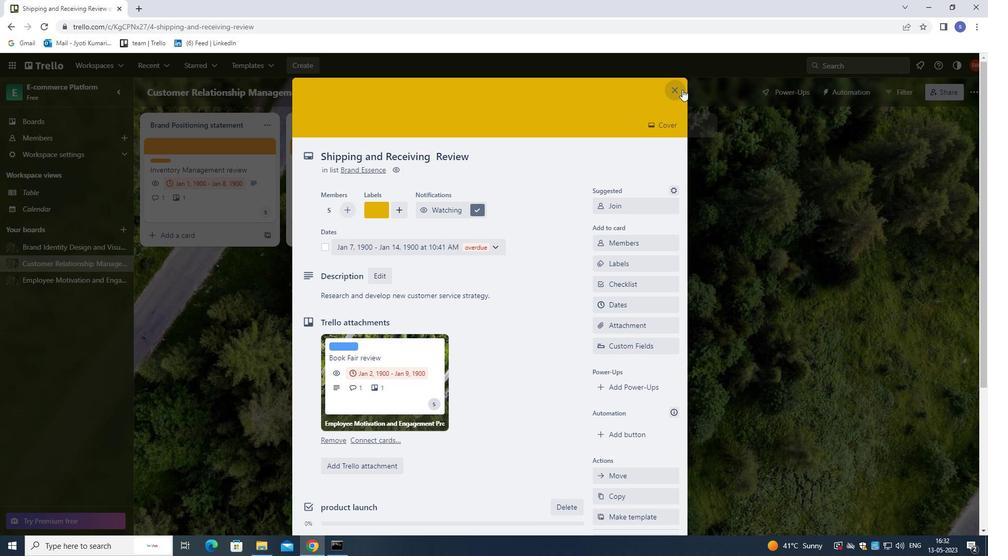 
Action: Mouse pressed left at (678, 88)
Screenshot: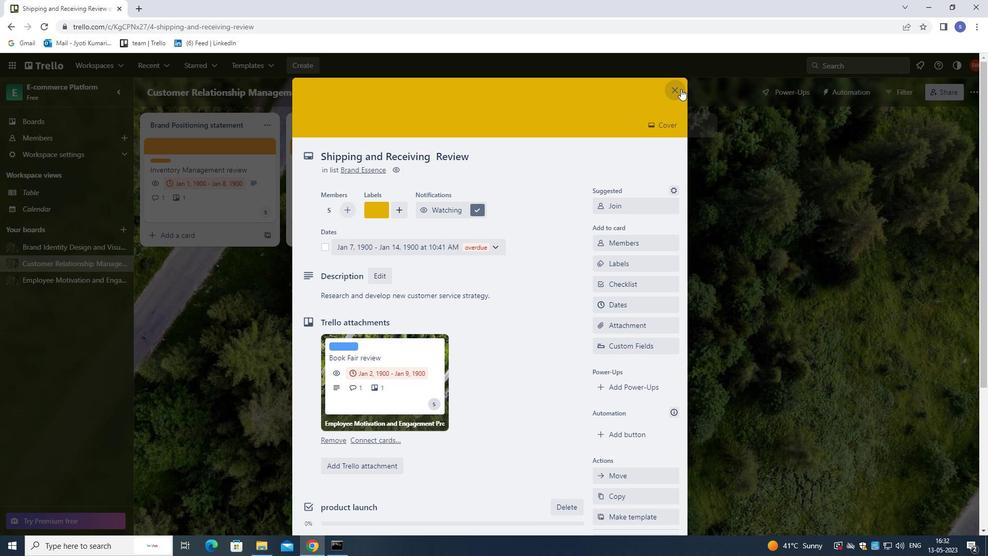 
Action: Mouse moved to (678, 89)
Screenshot: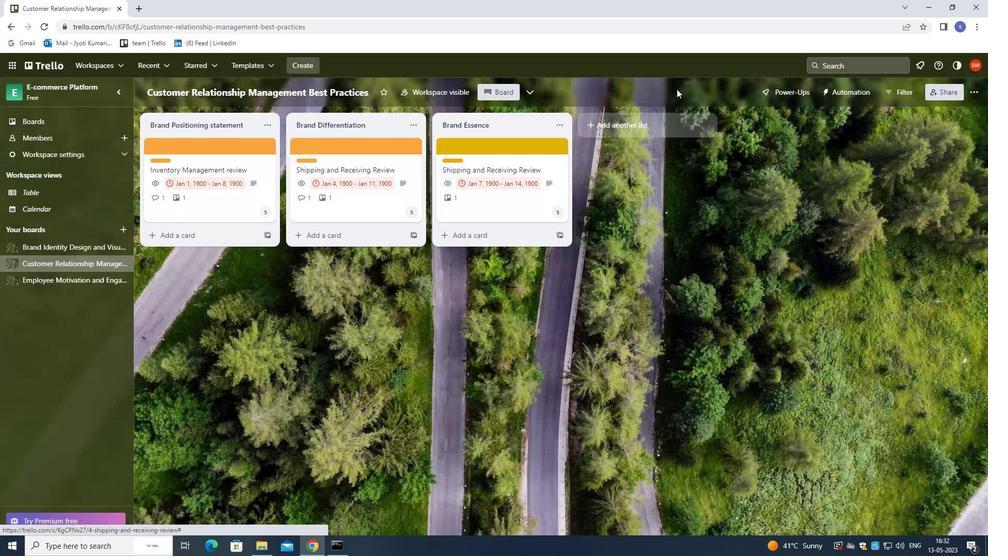 
